 Task: Create new contact,   with mail id: 'Julia_Wilson@autoliv.com', first name: 'Julia', Last name: 'Wilson', Job Title: Application Developer, Phone number (718) 987-6543. Change life cycle stage to  'Lead' and lead status to 'New'. Add new company to the associated contact: www.apllogistics.com
 . Logged in from softage.5@softage.net
Action: Mouse moved to (77, 59)
Screenshot: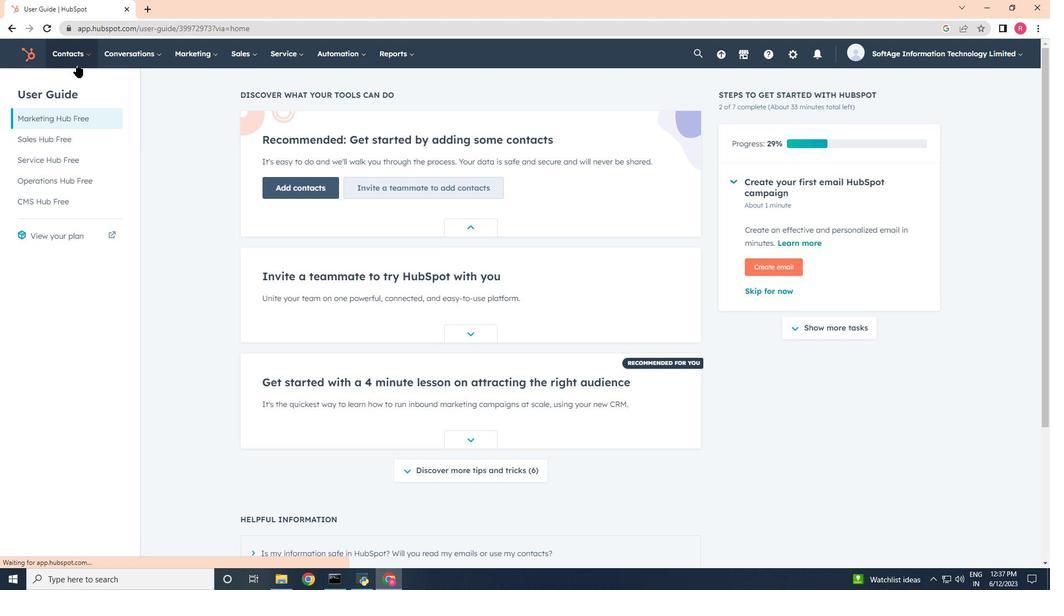 
Action: Mouse pressed left at (77, 59)
Screenshot: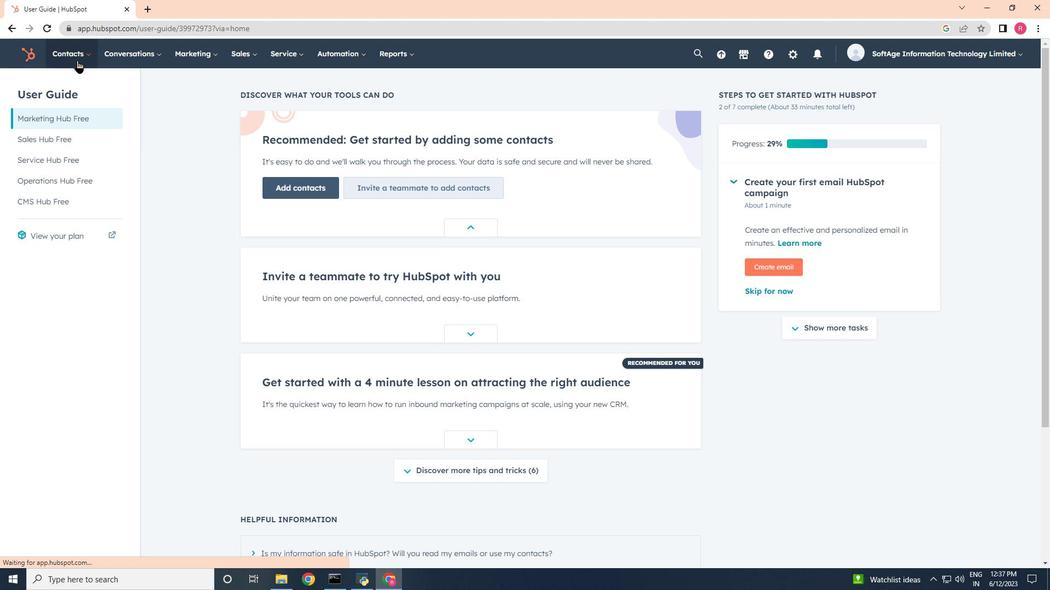 
Action: Mouse moved to (85, 80)
Screenshot: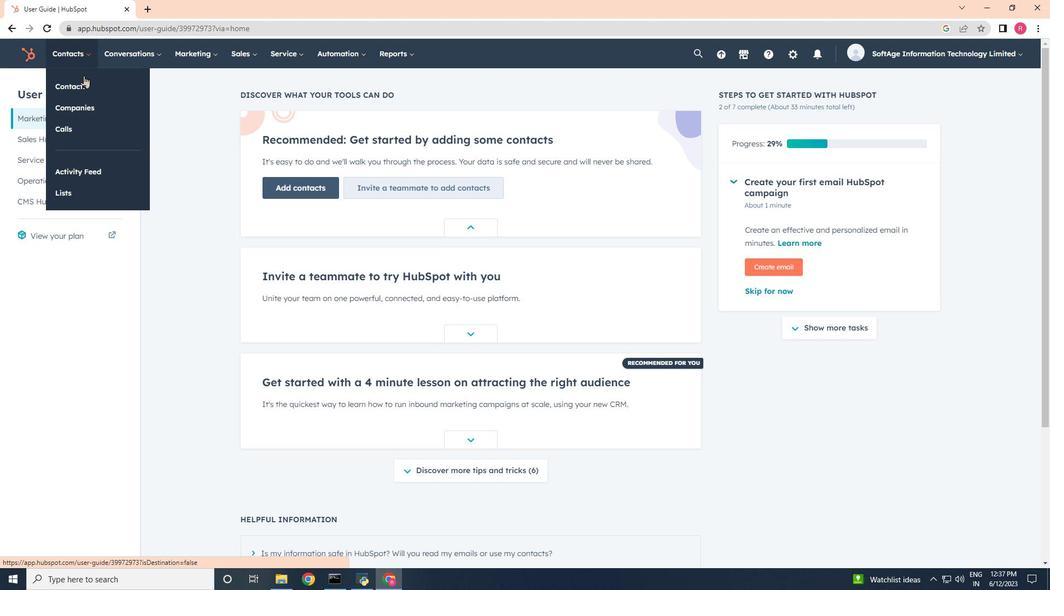
Action: Mouse pressed left at (85, 80)
Screenshot: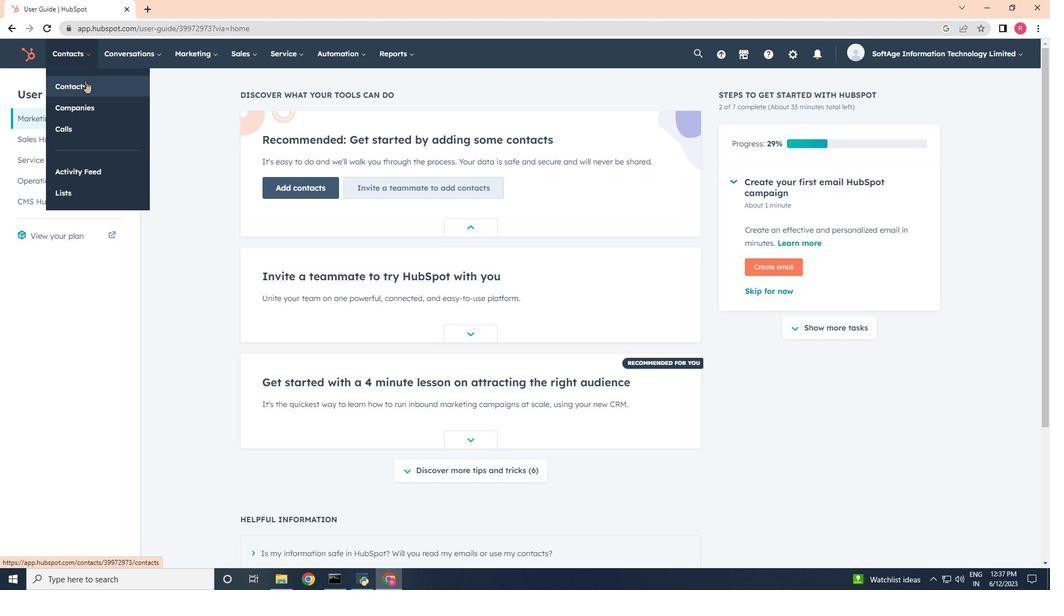 
Action: Mouse moved to (997, 88)
Screenshot: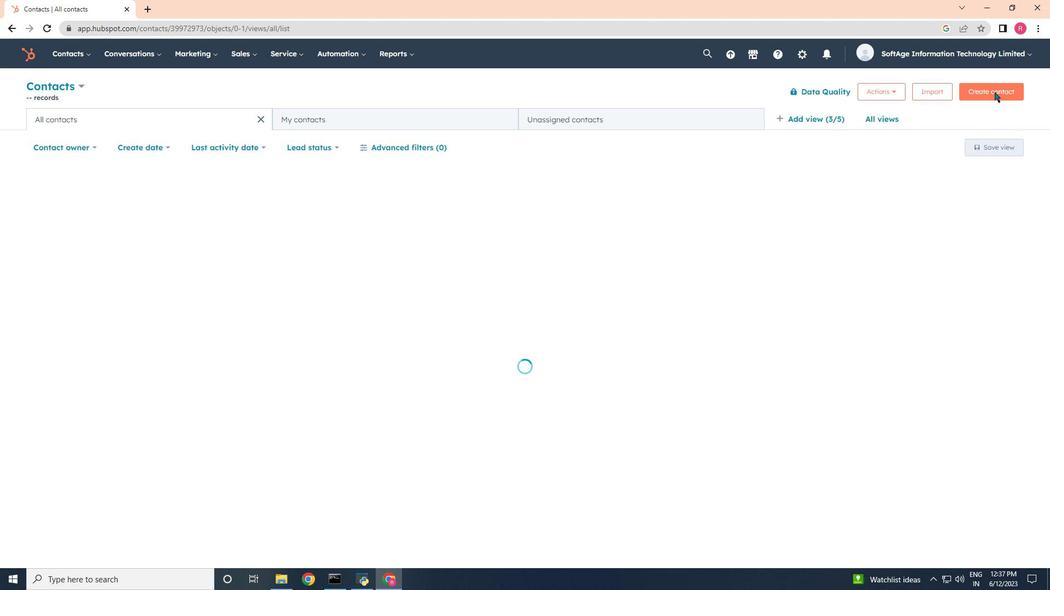 
Action: Mouse pressed left at (997, 88)
Screenshot: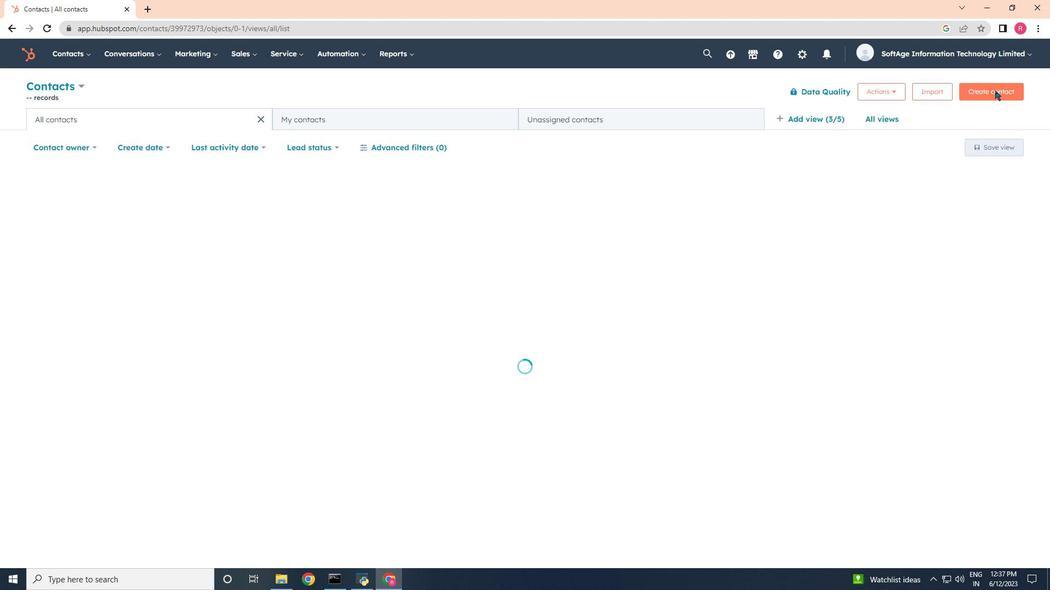 
Action: Mouse moved to (793, 147)
Screenshot: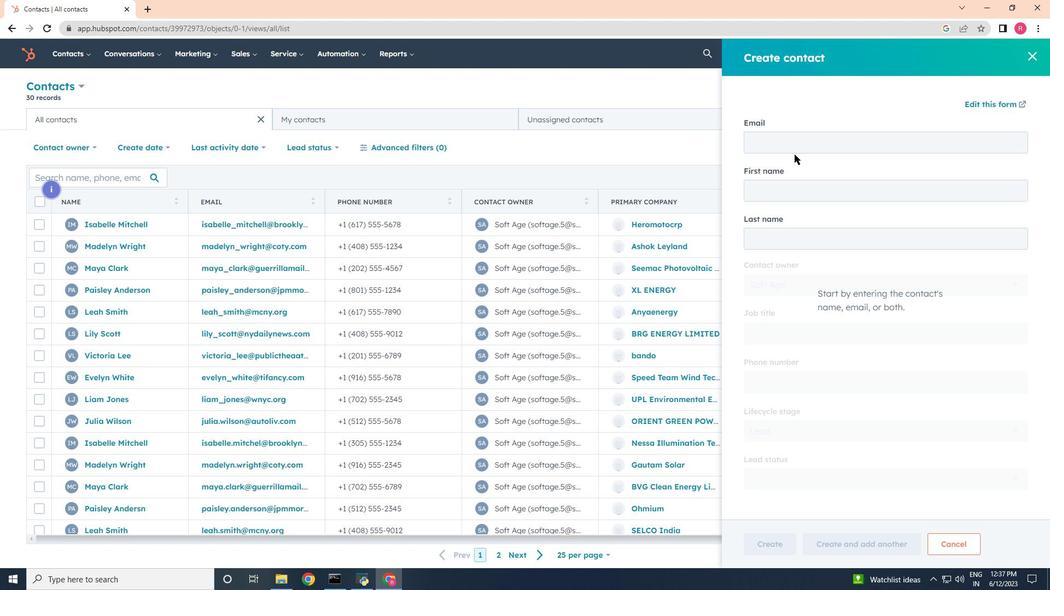 
Action: Mouse pressed left at (793, 147)
Screenshot: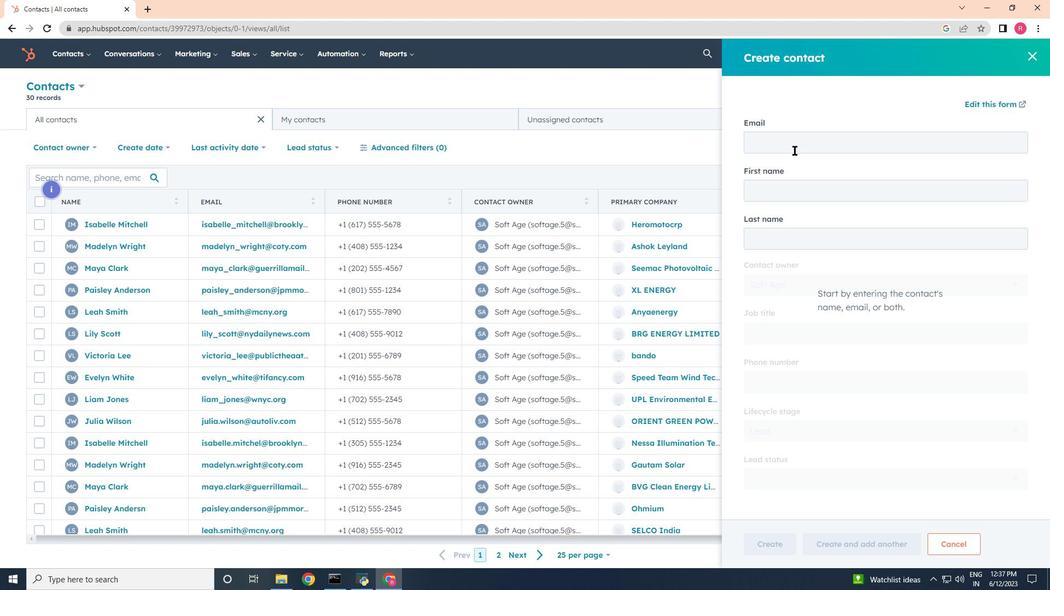 
Action: Key pressed <Key.shift>Julia<Key.shift>_<Key.shift><Key.shift><Key.shift><Key.shift><Key.shift><Key.shift>Wilao<Key.backspace><Key.backspace>son<Key.shift>@autoliv,com
Screenshot: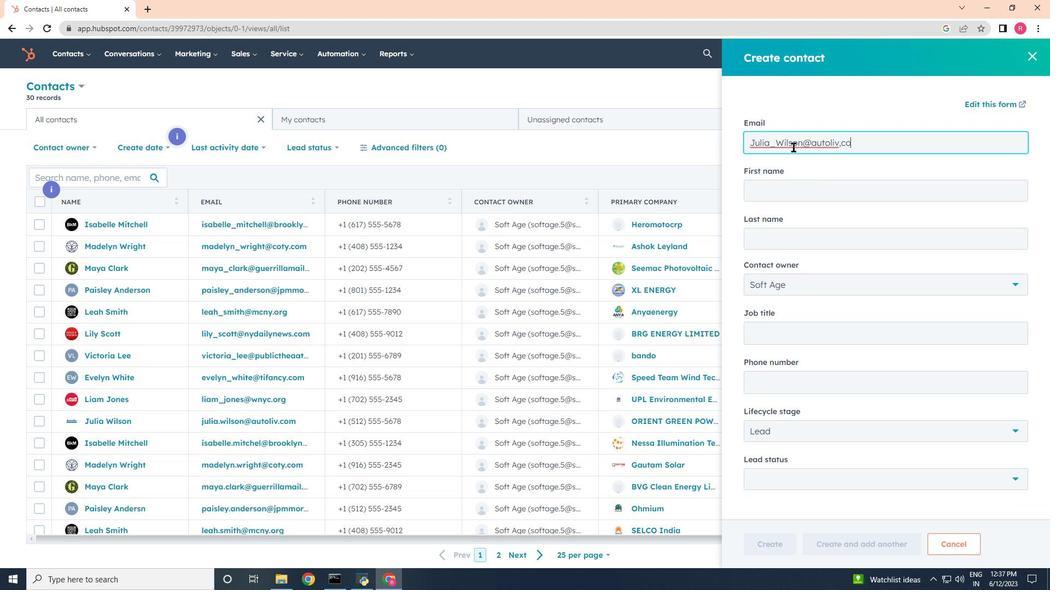 
Action: Mouse moved to (788, 202)
Screenshot: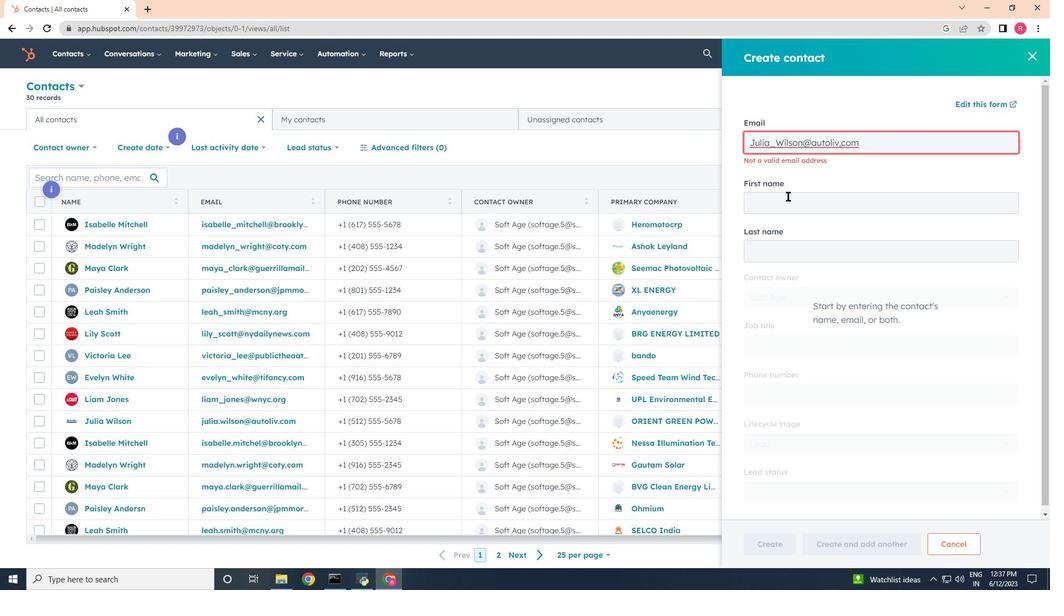 
Action: Mouse pressed left at (788, 202)
Screenshot: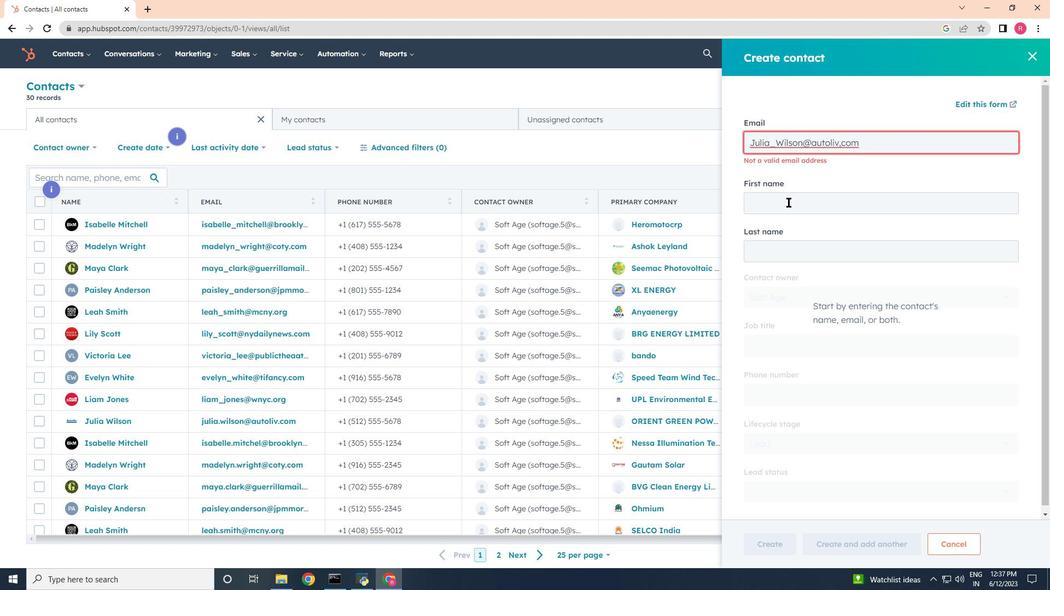
Action: Mouse moved to (883, 144)
Screenshot: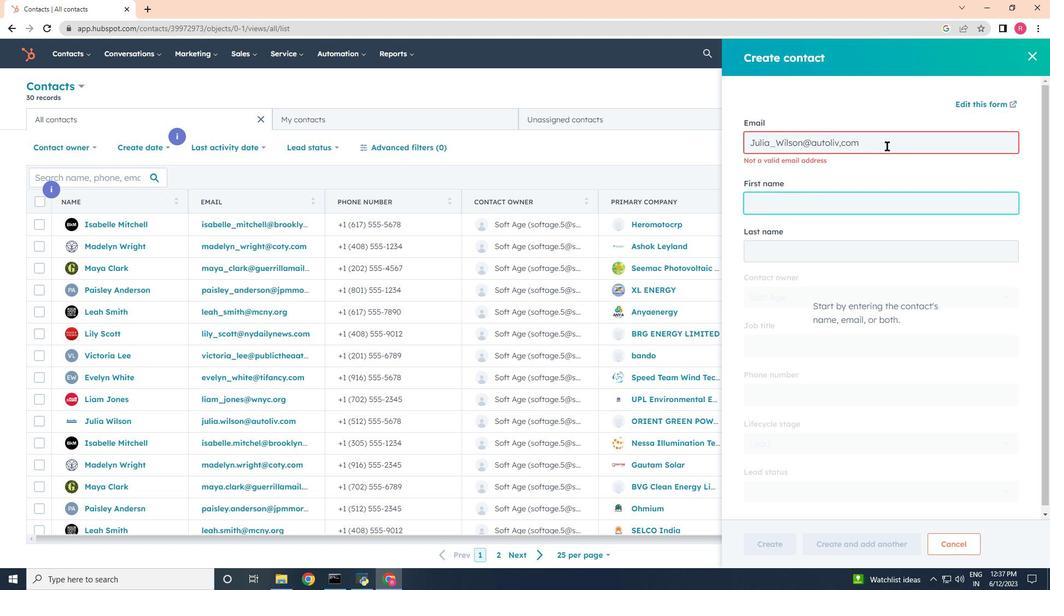 
Action: Mouse pressed left at (883, 144)
Screenshot: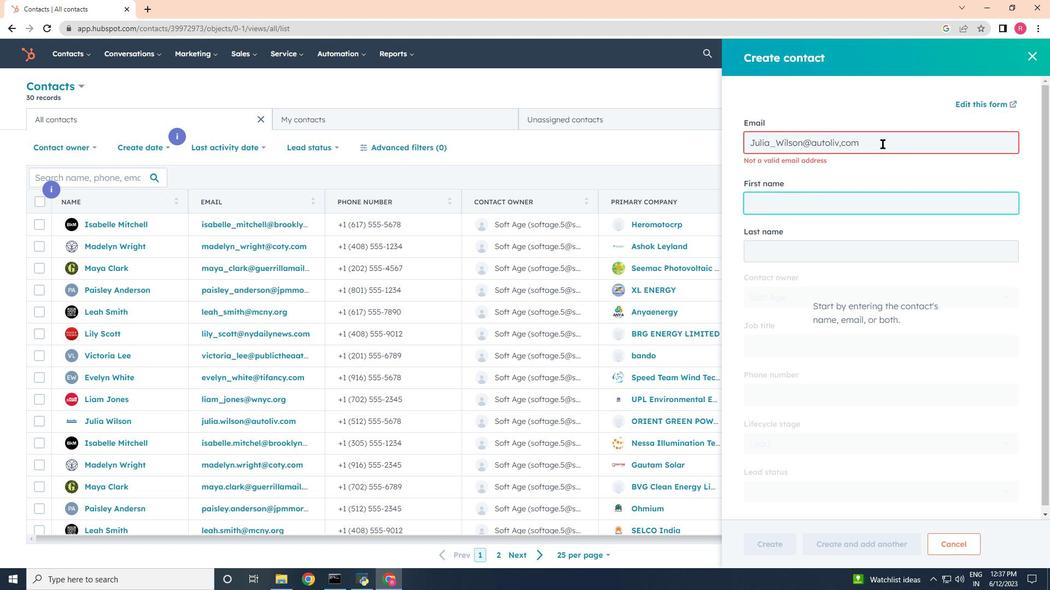 
Action: Mouse moved to (846, 147)
Screenshot: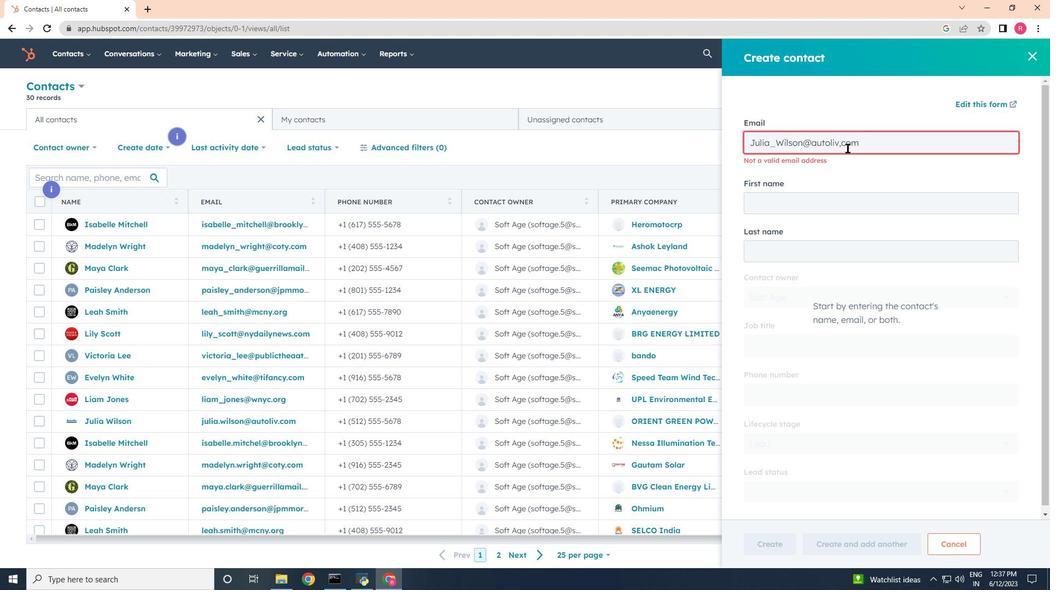 
Action: Mouse pressed left at (846, 147)
Screenshot: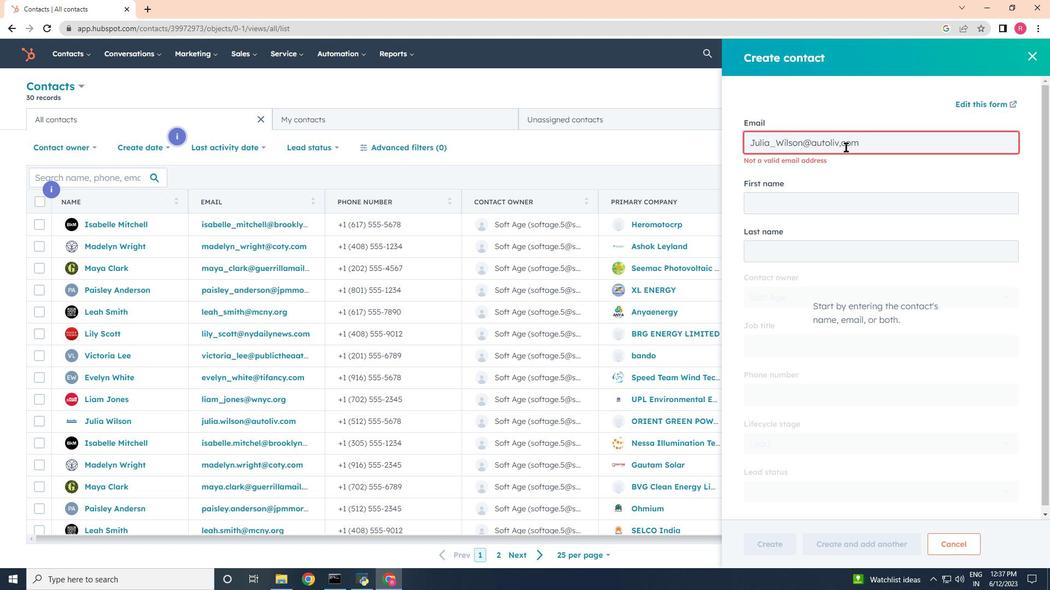
Action: Mouse moved to (844, 144)
Screenshot: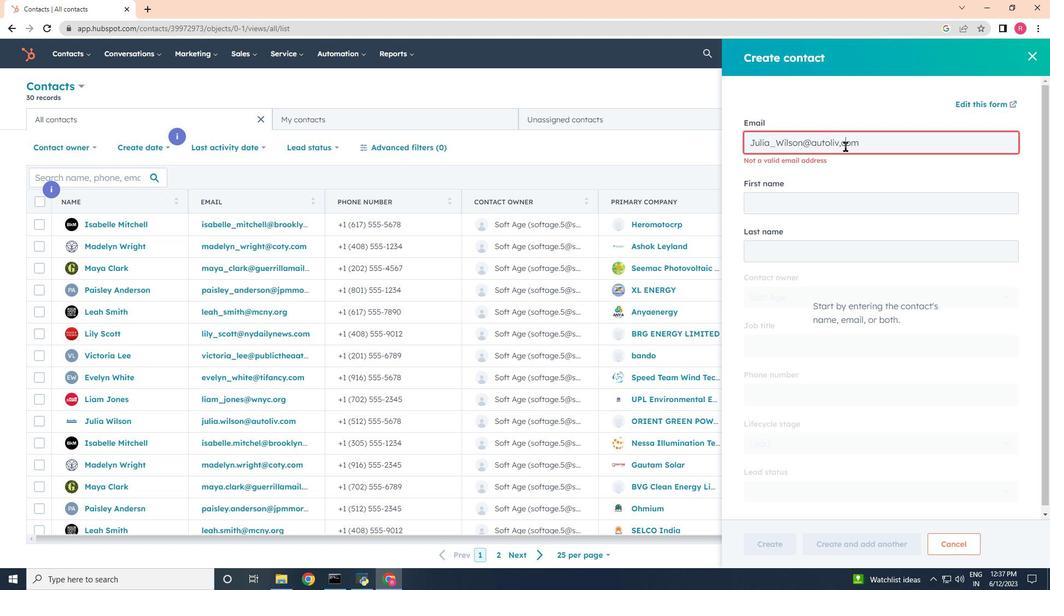 
Action: Mouse pressed left at (844, 144)
Screenshot: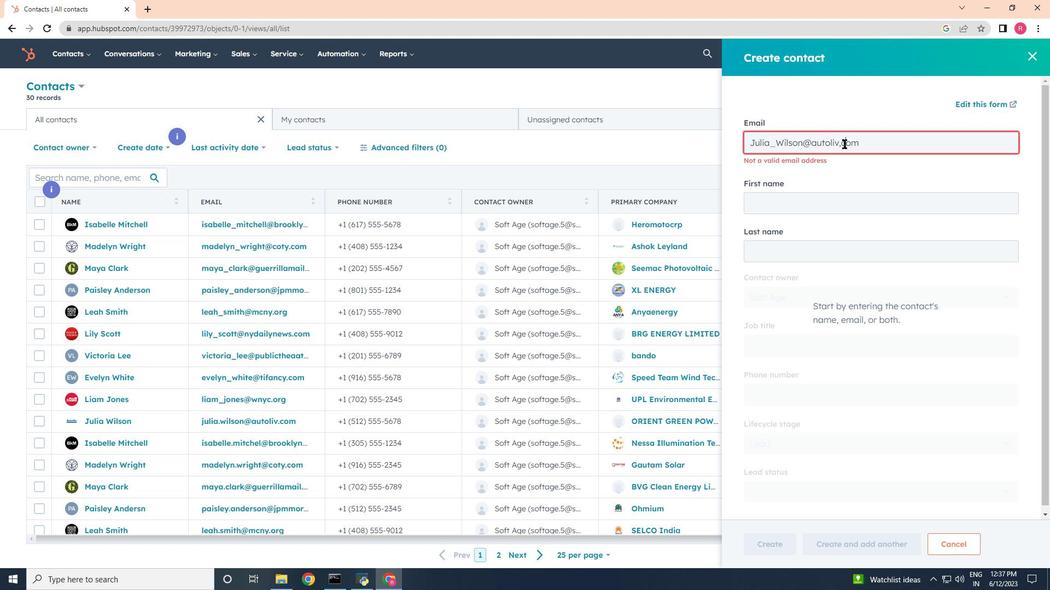 
Action: Mouse moved to (844, 144)
Screenshot: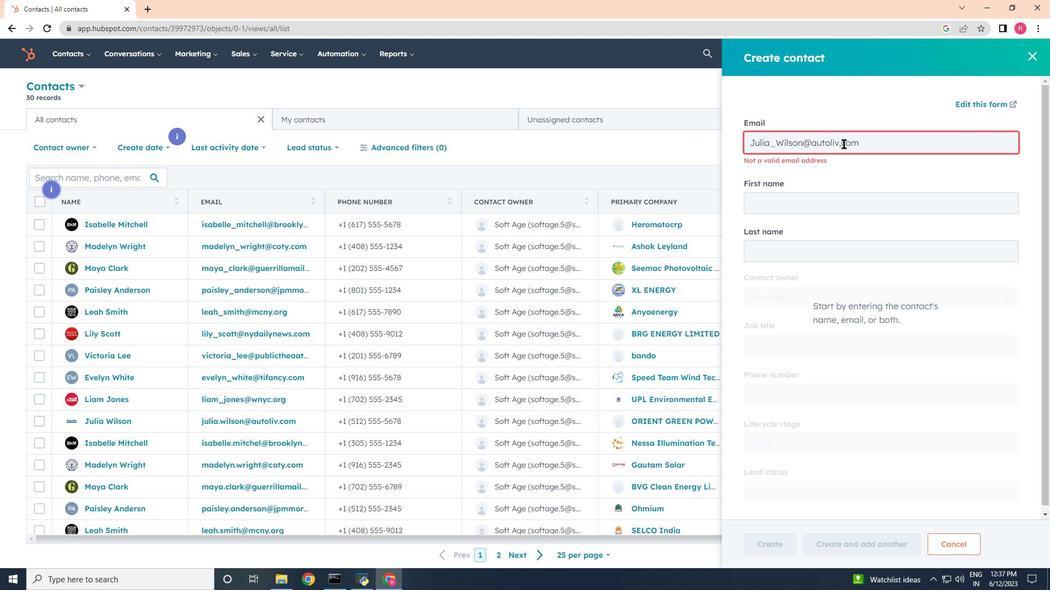 
Action: Mouse pressed left at (844, 144)
Screenshot: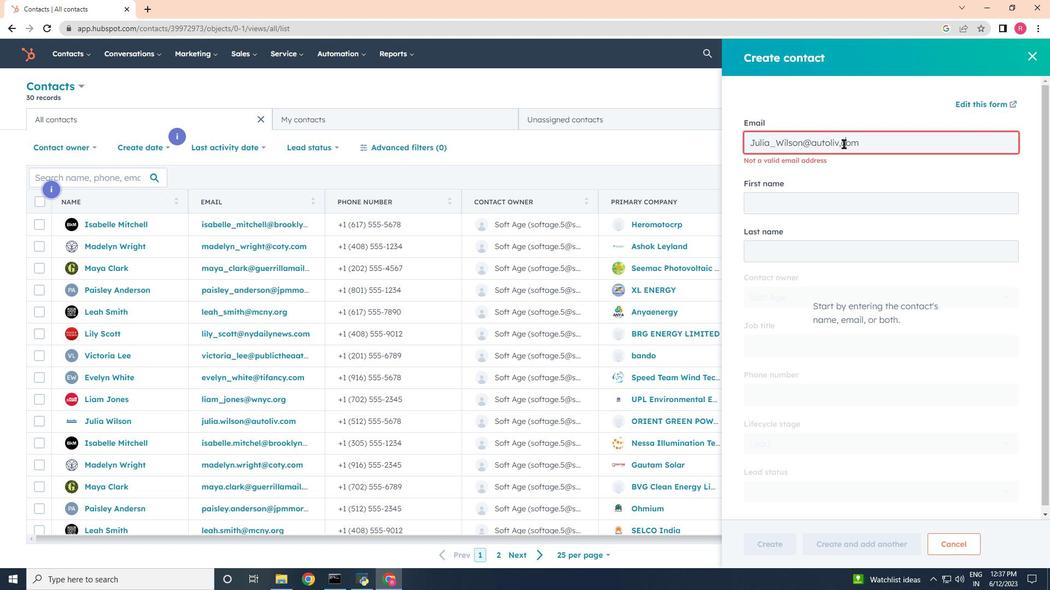 
Action: Mouse moved to (843, 144)
Screenshot: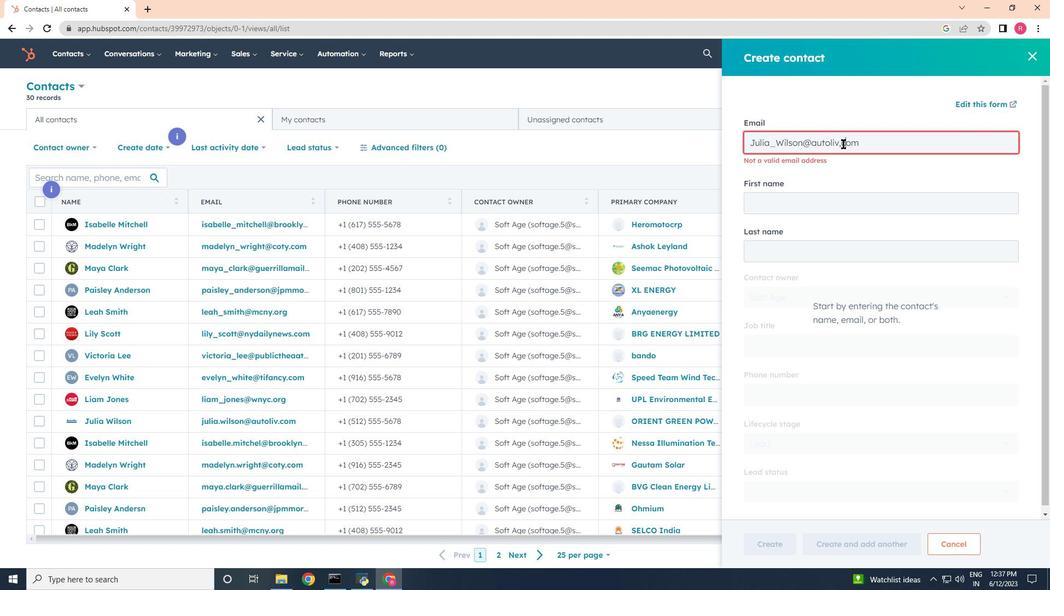 
Action: Mouse pressed left at (843, 144)
Screenshot: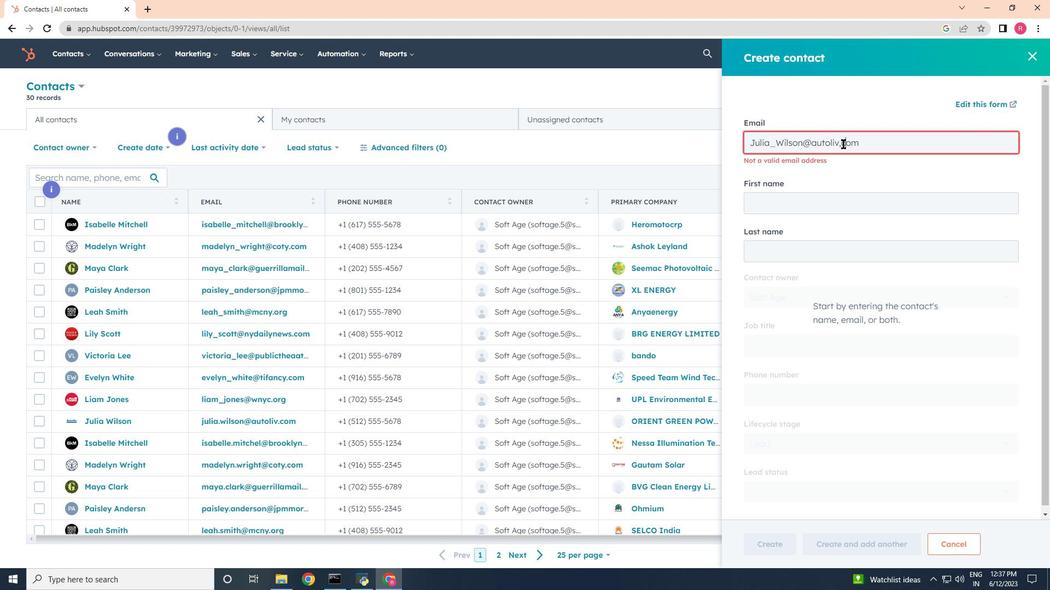 
Action: Mouse moved to (860, 153)
Screenshot: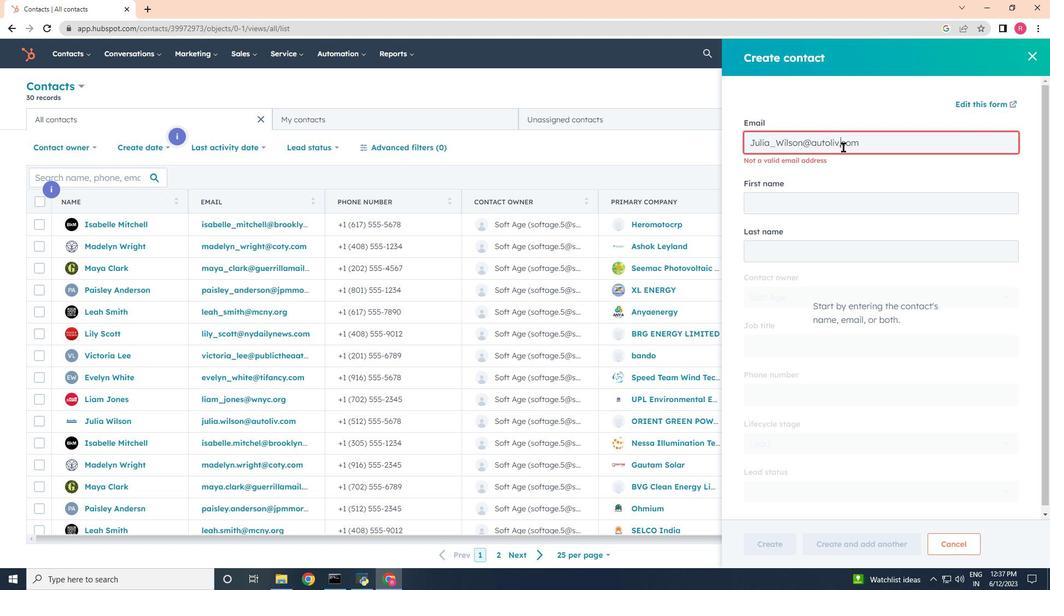 
Action: Key pressed <Key.backspace>.
Screenshot: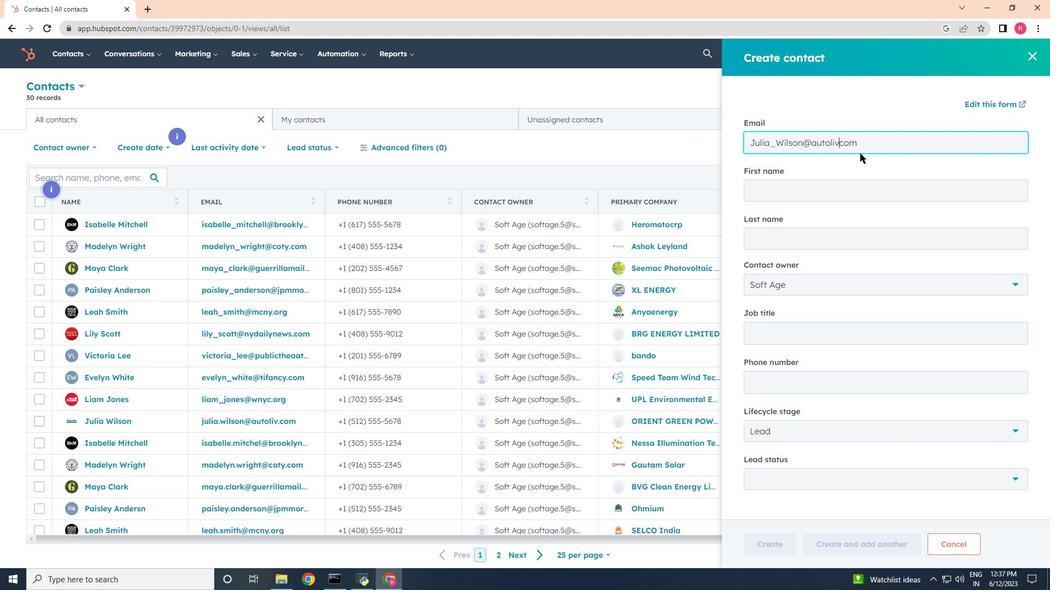 
Action: Mouse moved to (846, 202)
Screenshot: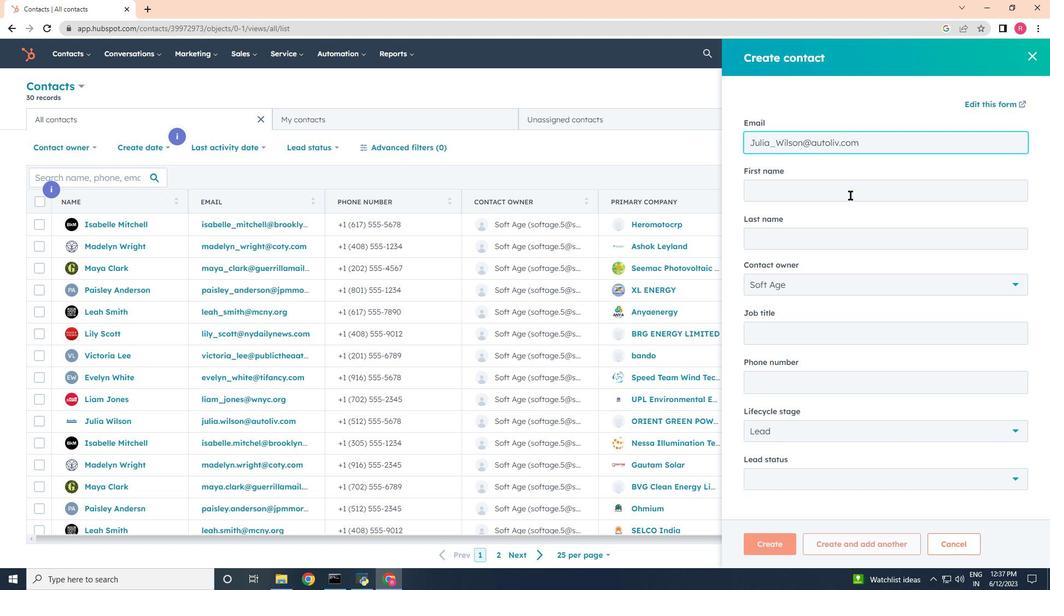 
Action: Mouse pressed left at (846, 202)
Screenshot: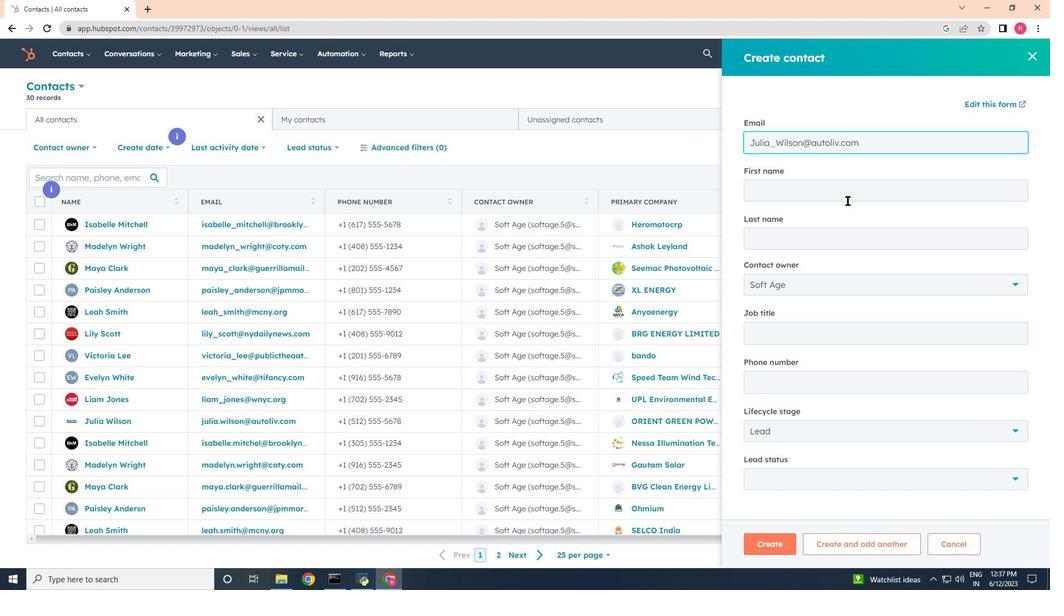 
Action: Mouse moved to (834, 192)
Screenshot: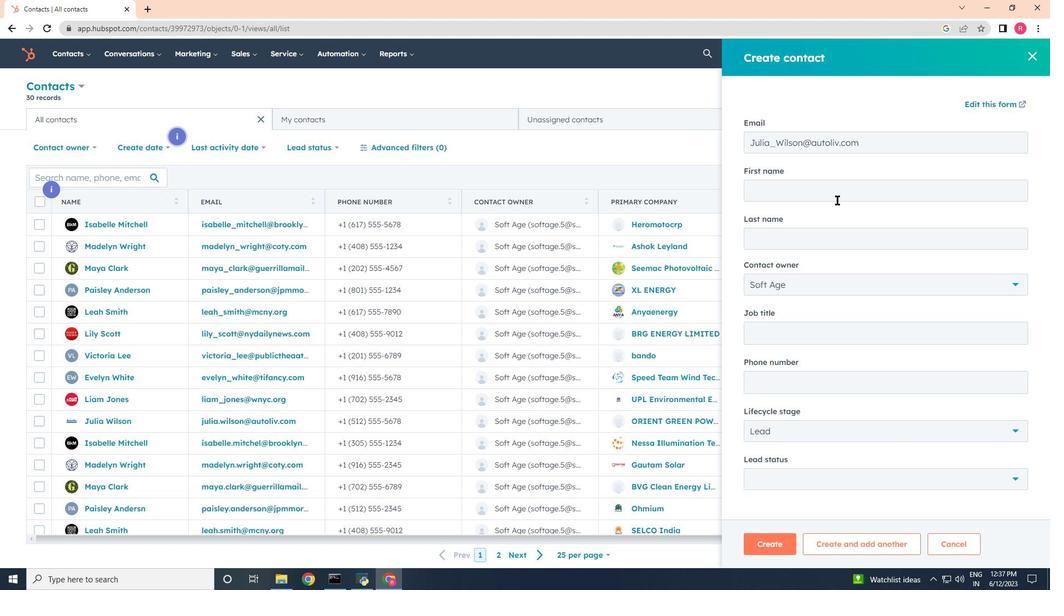 
Action: Mouse pressed left at (834, 192)
Screenshot: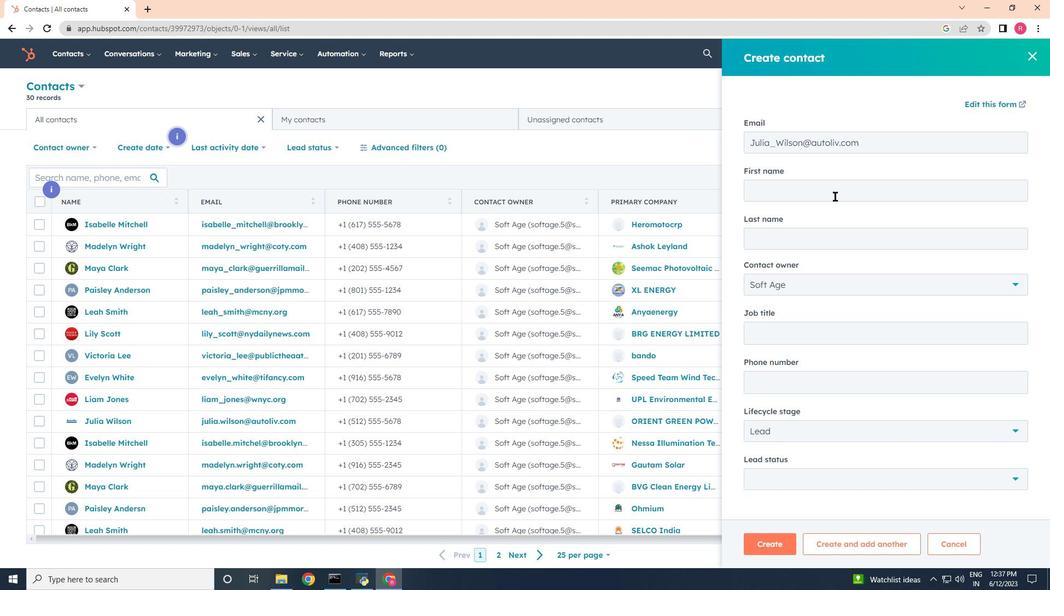 
Action: Key pressed <Key.shift>Julia<Key.tab><Key.shift><Key.shift><Key.shift><Key.shift><Key.shift><Key.shift>Wilson<Key.tab><Key.tab><Key.shift>Application<Key.space><Key.shift>Developer<Key.space><Key.tab><Key.tab>718
Screenshot: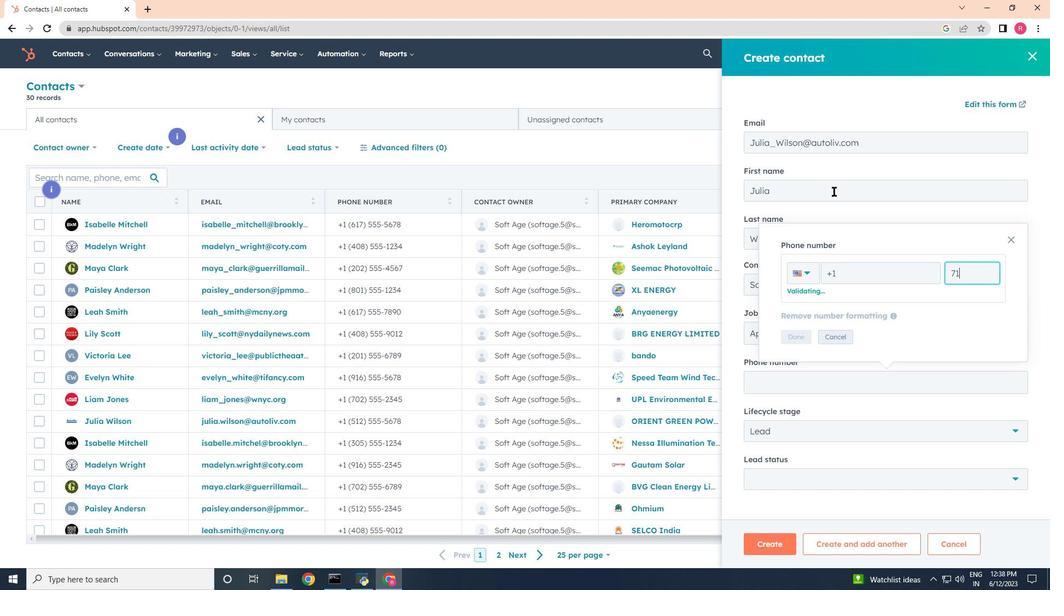 
Action: Mouse moved to (922, 260)
Screenshot: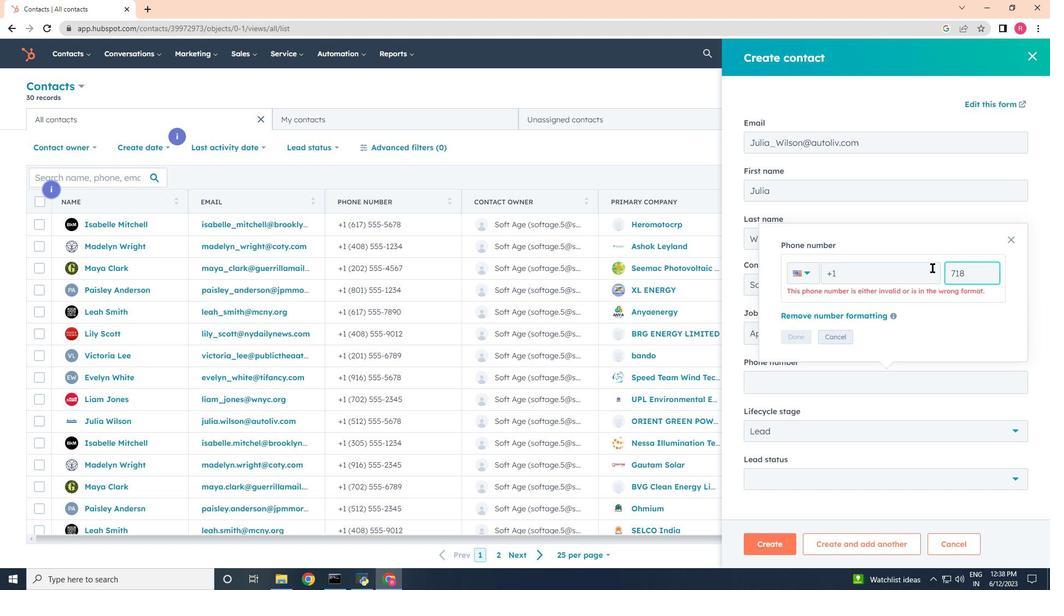 
Action: Key pressed <Key.backspace><Key.backspace><Key.backspace>
Screenshot: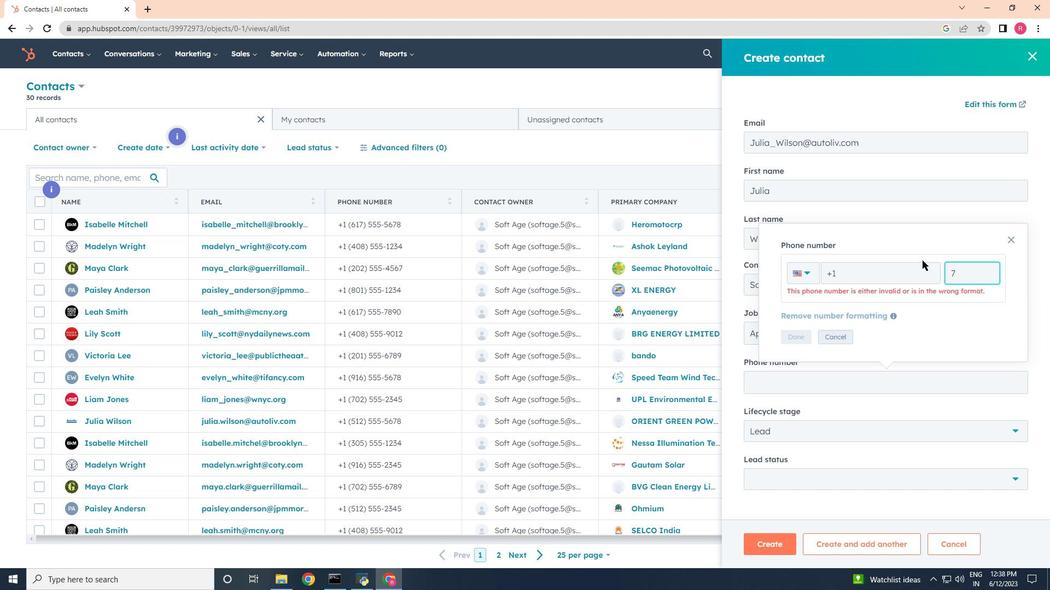
Action: Mouse moved to (918, 276)
Screenshot: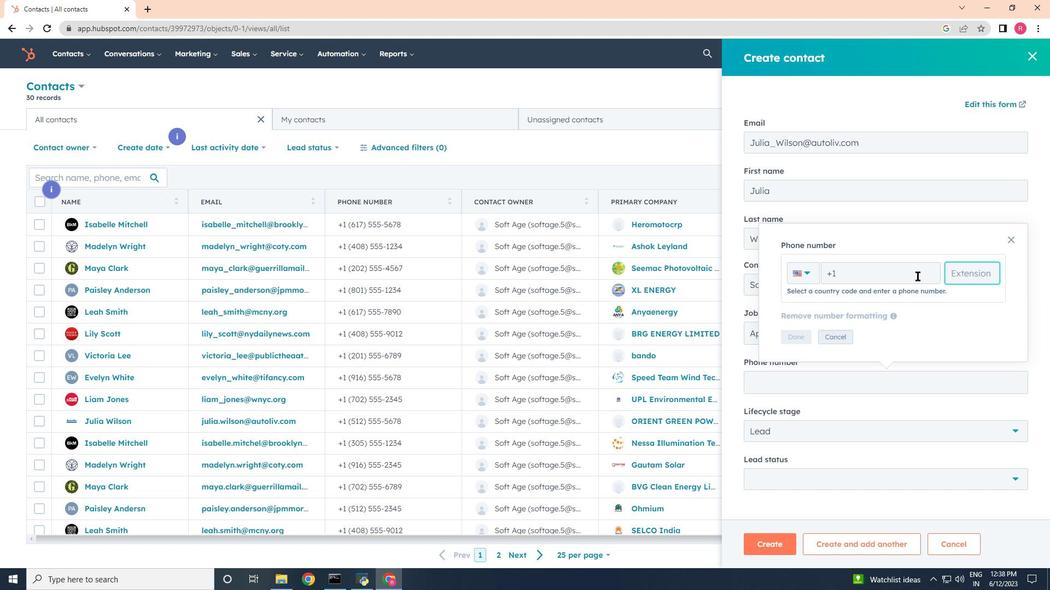 
Action: Mouse pressed left at (918, 276)
Screenshot: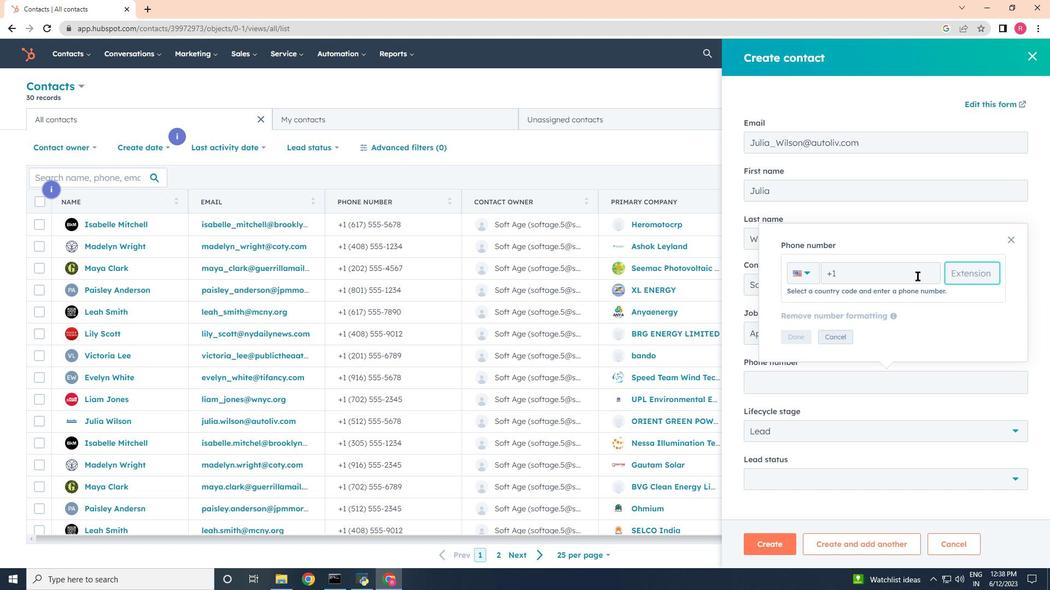 
Action: Key pressed 7189876543
Screenshot: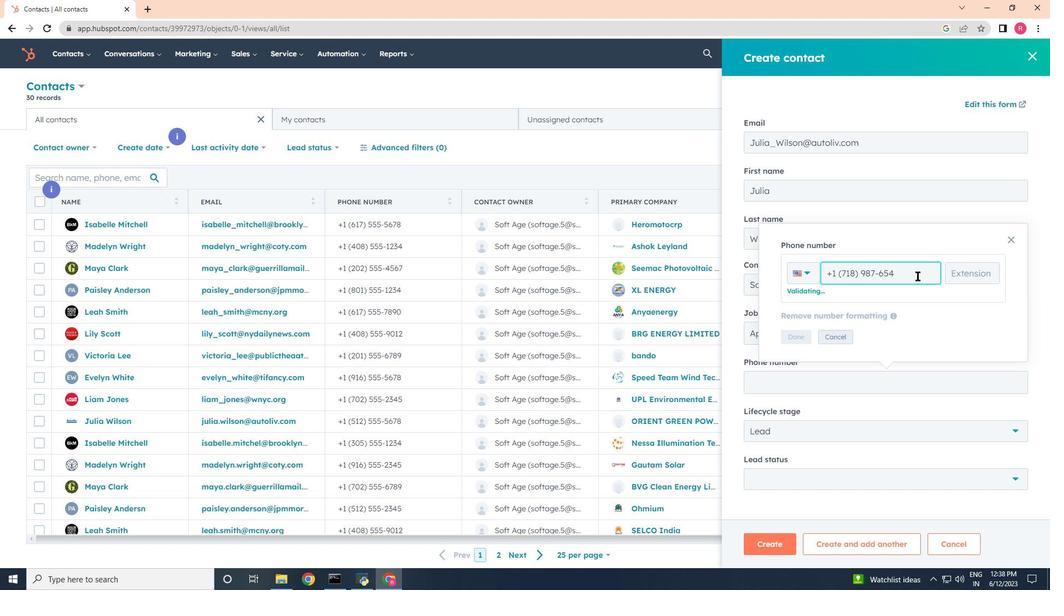 
Action: Mouse moved to (794, 336)
Screenshot: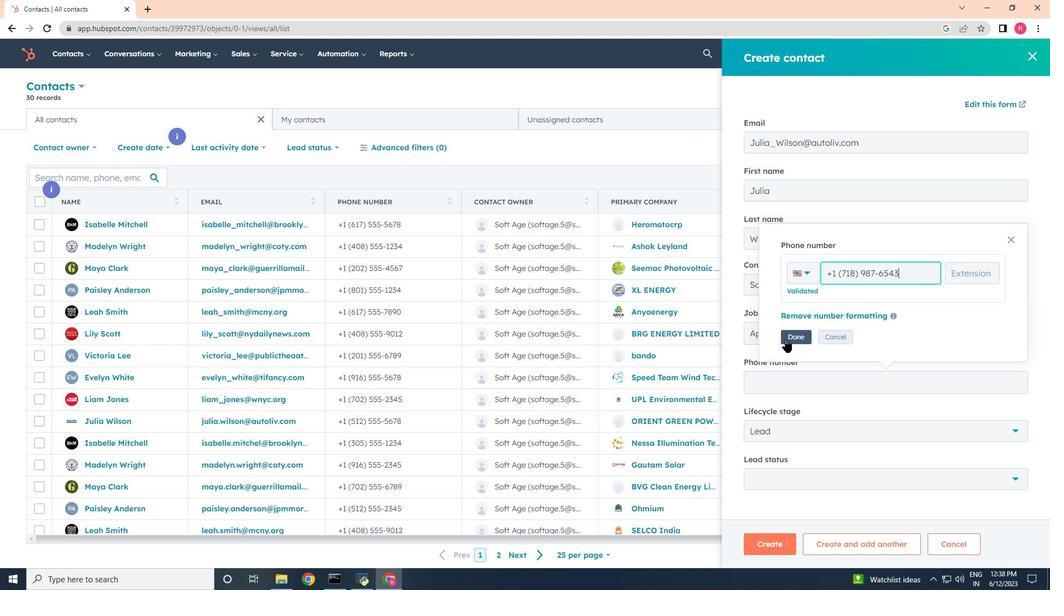 
Action: Mouse pressed left at (794, 336)
Screenshot: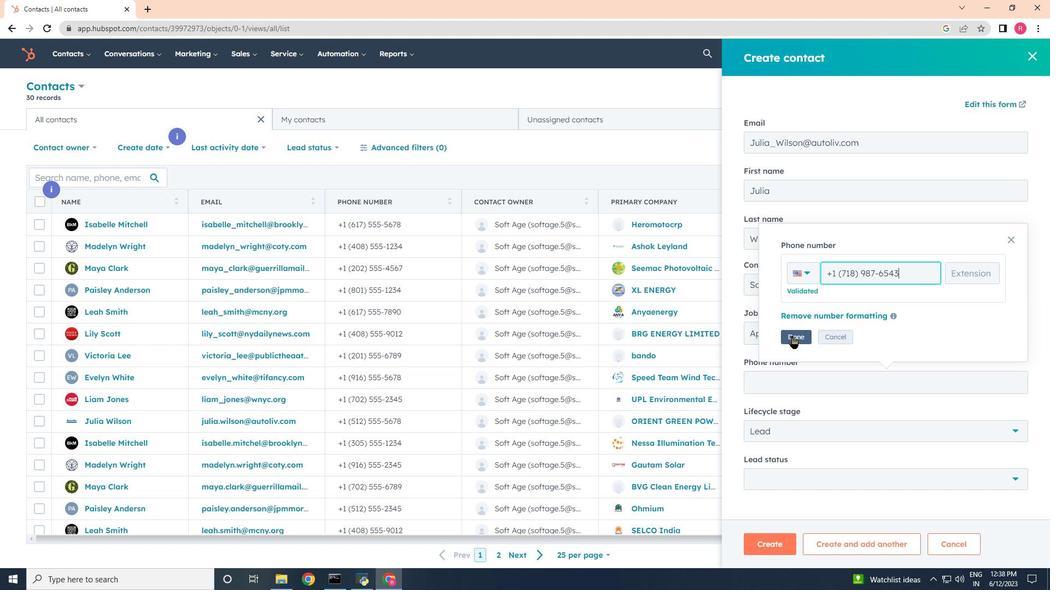
Action: Mouse moved to (794, 444)
Screenshot: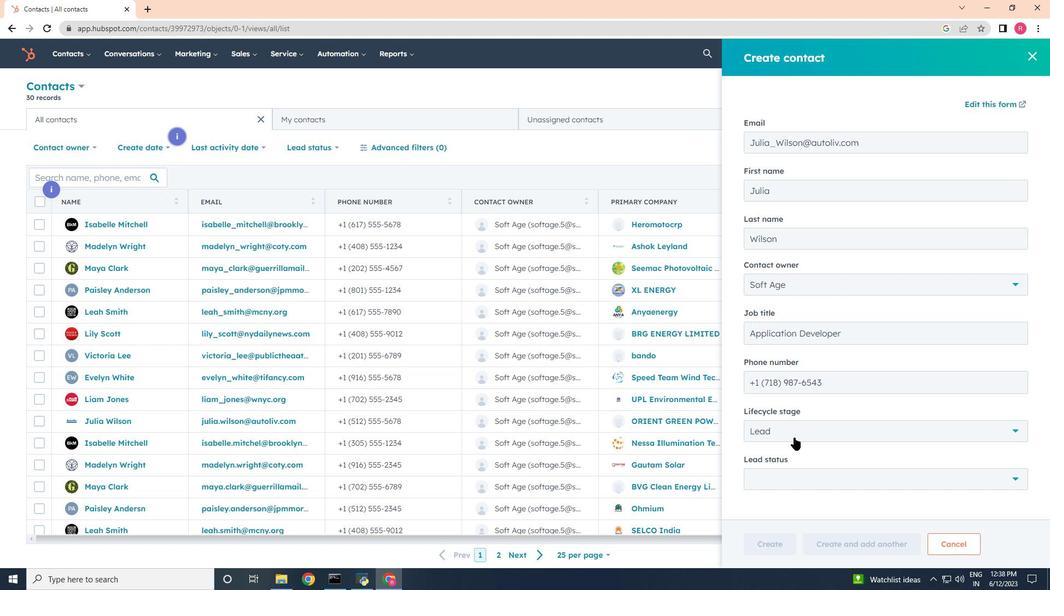 
Action: Mouse scrolled (794, 443) with delta (0, 0)
Screenshot: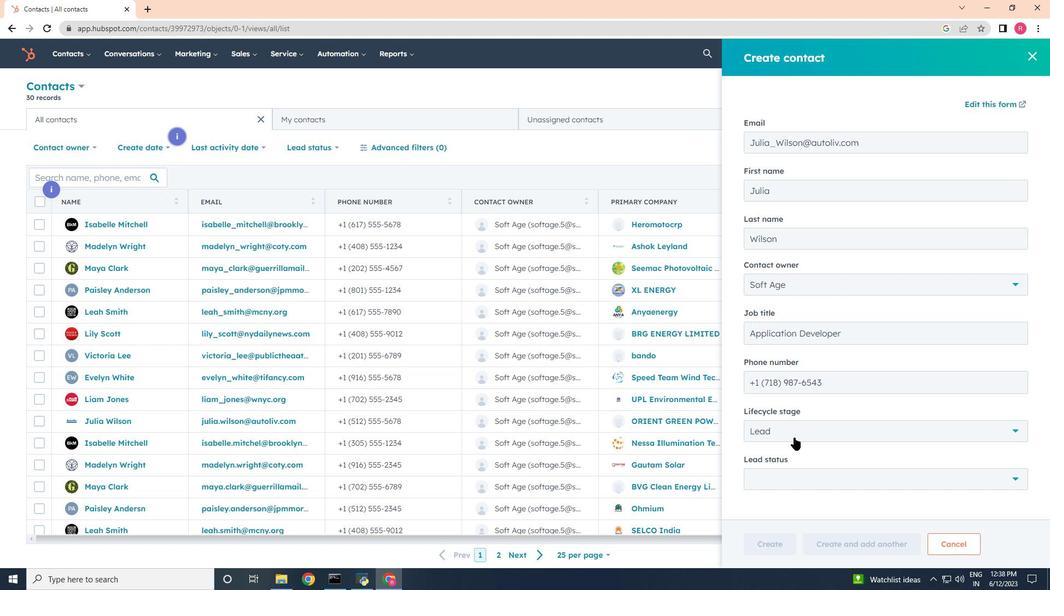 
Action: Mouse moved to (789, 431)
Screenshot: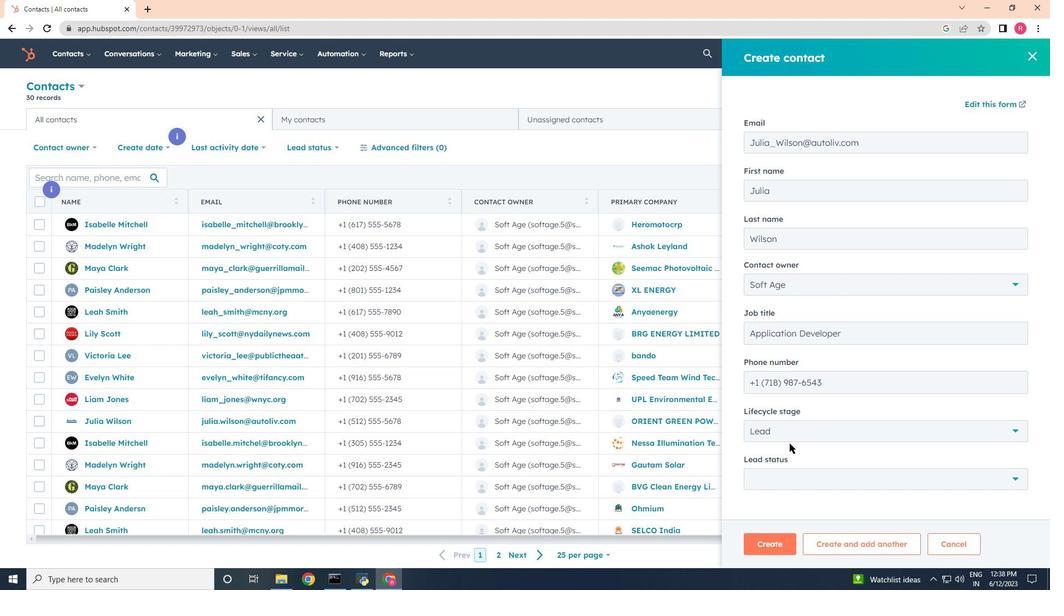
Action: Mouse pressed left at (789, 431)
Screenshot: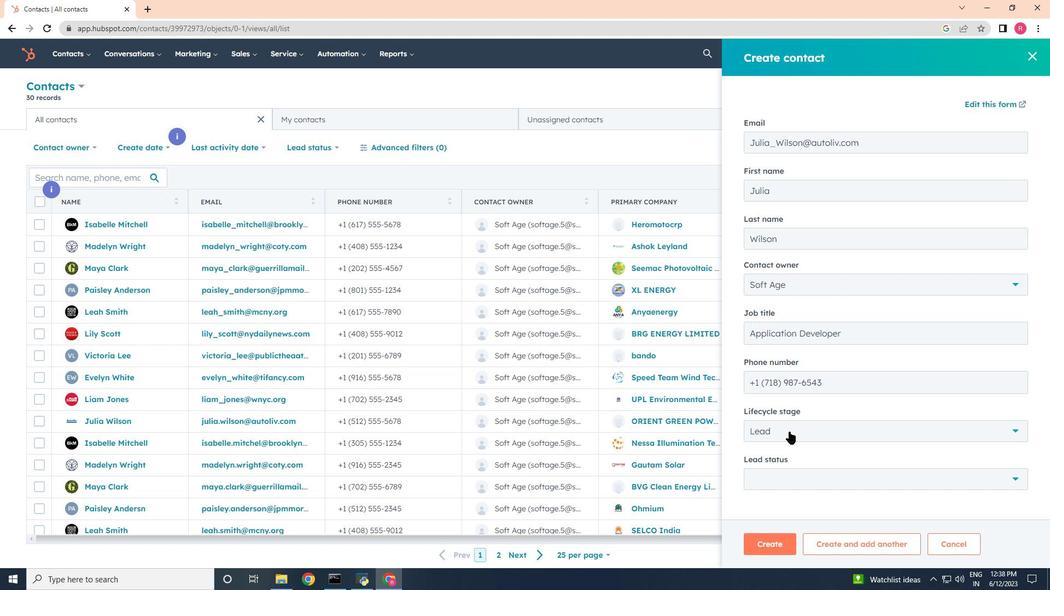
Action: Mouse moved to (774, 332)
Screenshot: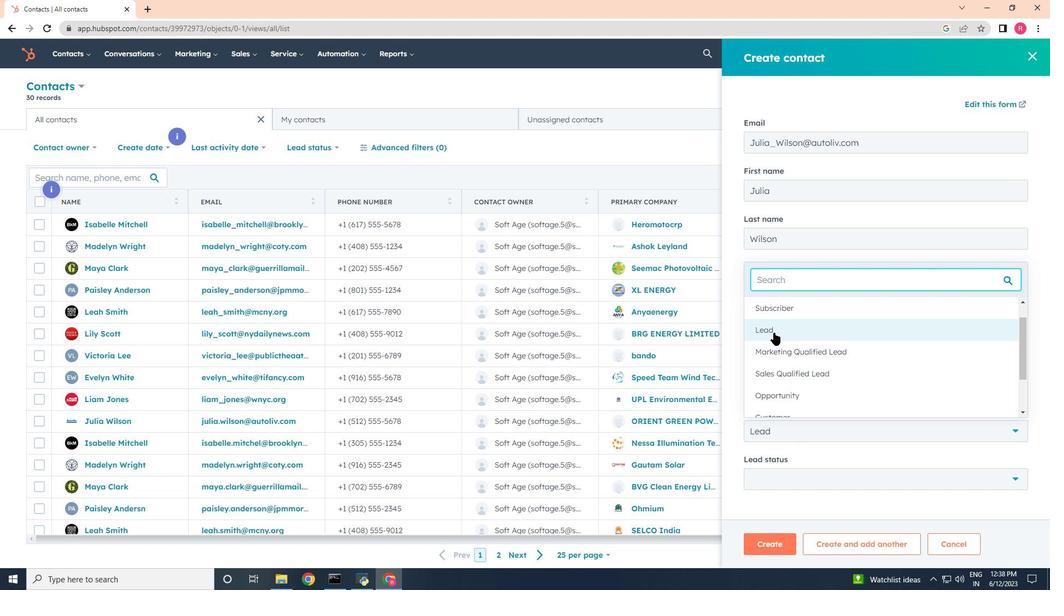 
Action: Mouse pressed left at (774, 332)
Screenshot: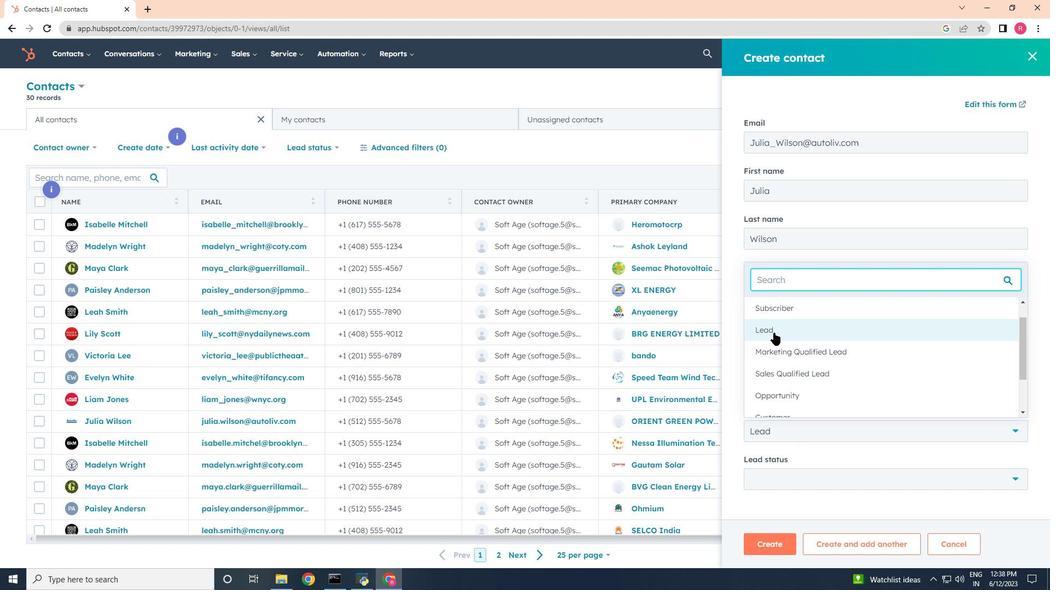 
Action: Mouse moved to (788, 478)
Screenshot: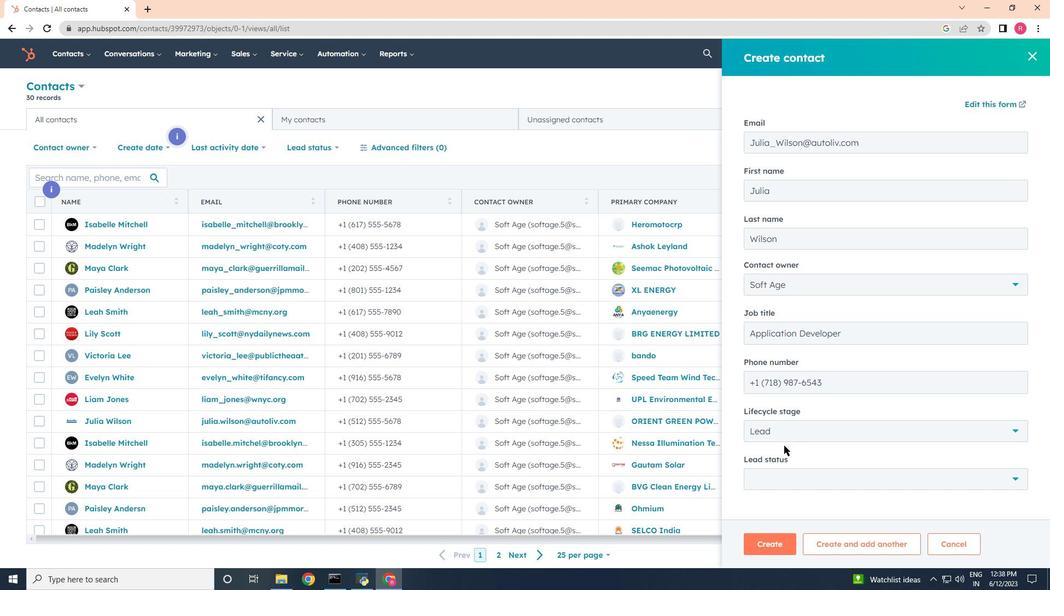 
Action: Mouse pressed left at (788, 478)
Screenshot: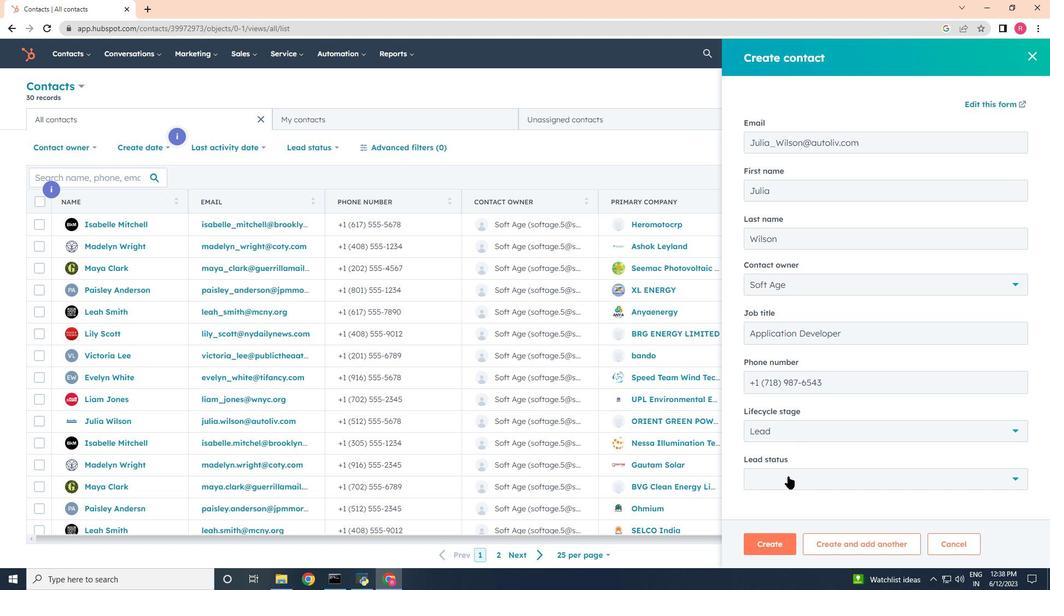 
Action: Mouse moved to (778, 382)
Screenshot: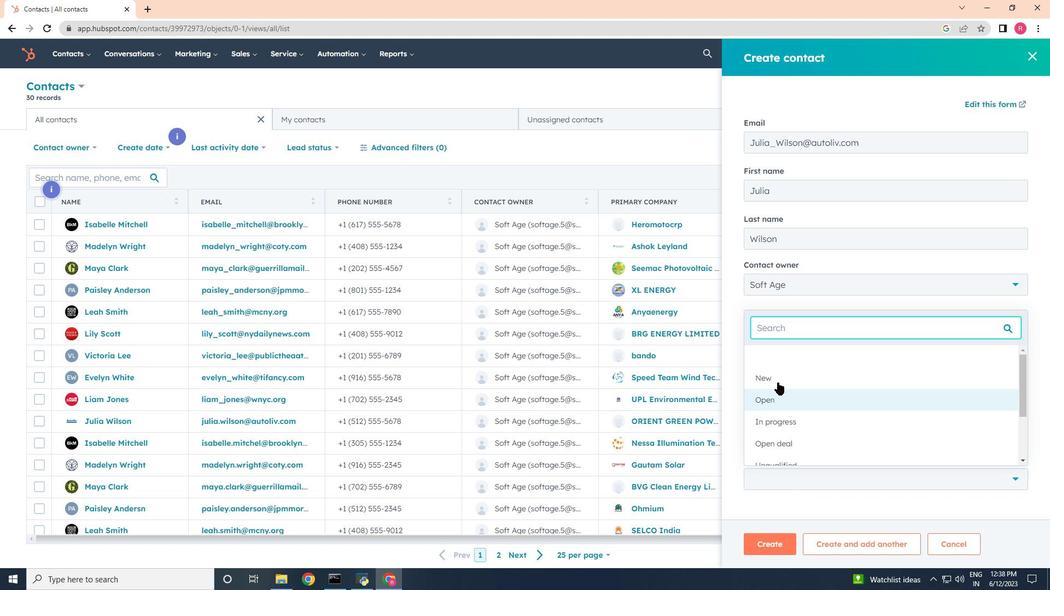 
Action: Mouse pressed left at (778, 382)
Screenshot: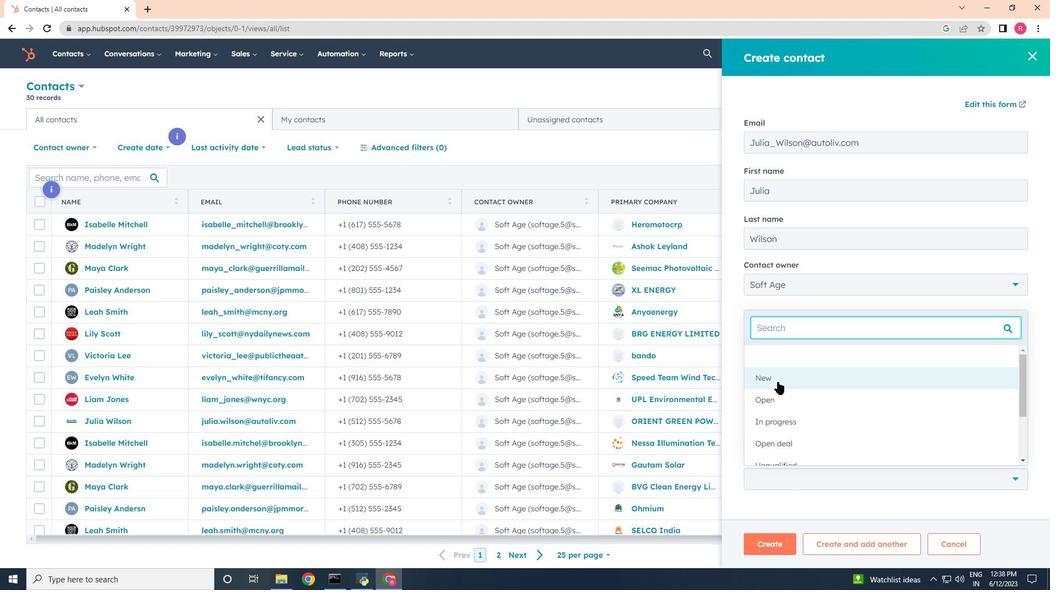 
Action: Mouse moved to (779, 540)
Screenshot: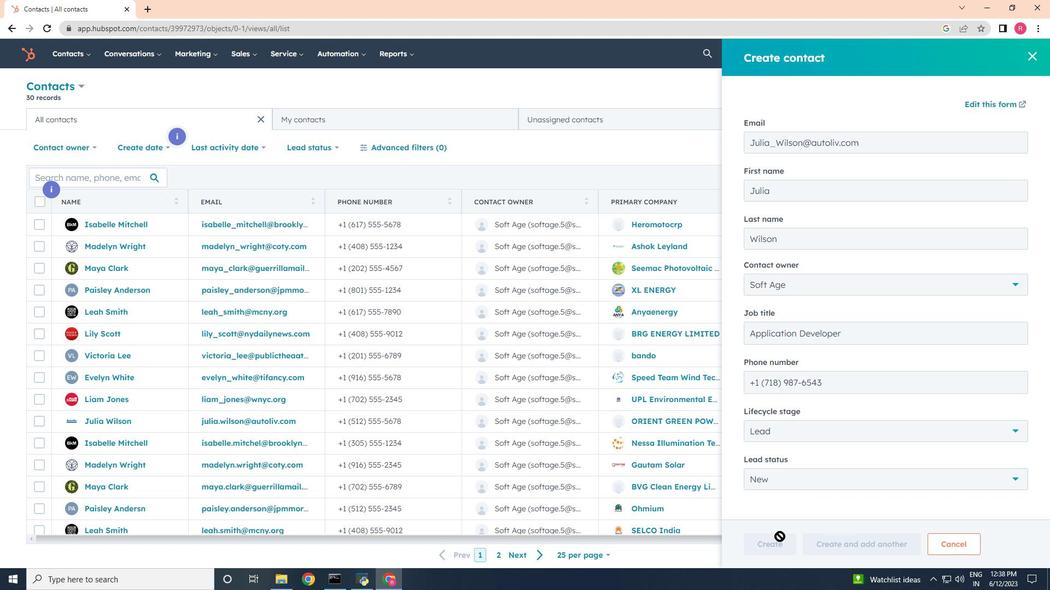 
Action: Mouse pressed left at (779, 540)
Screenshot: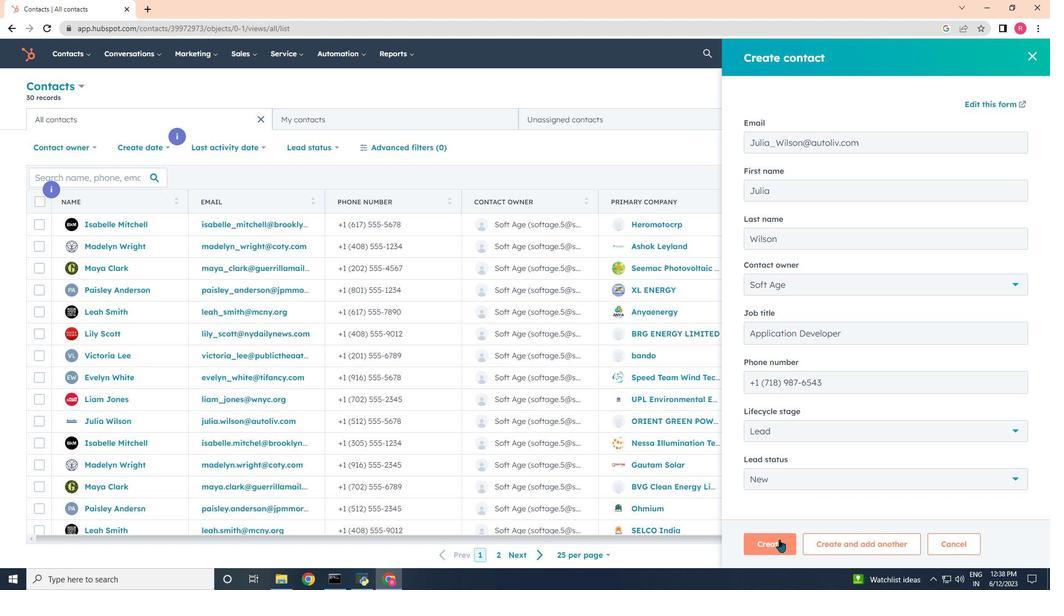 
Action: Mouse moved to (739, 355)
Screenshot: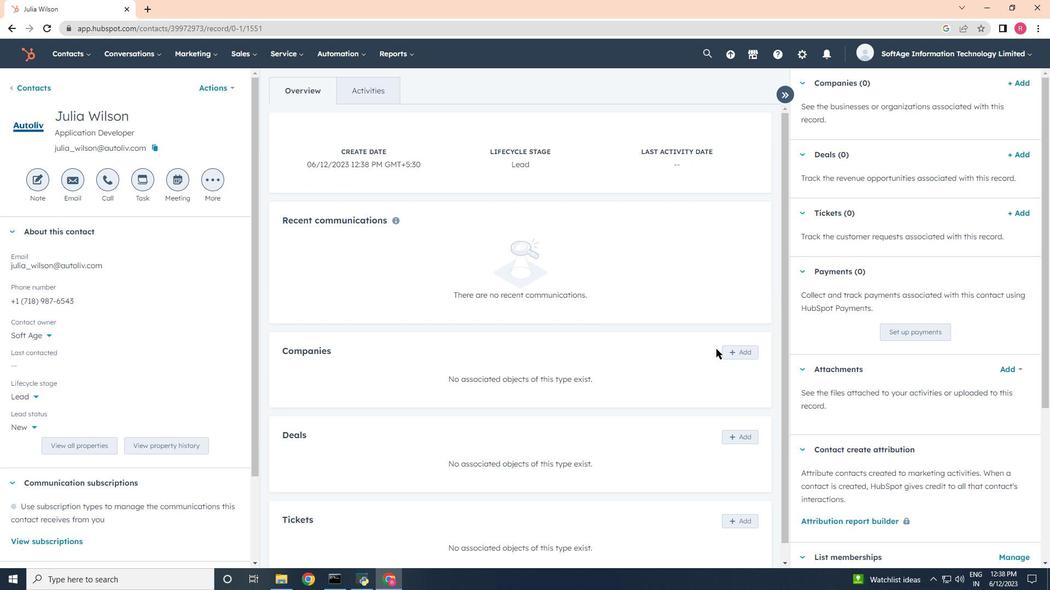 
Action: Mouse pressed left at (739, 355)
Screenshot: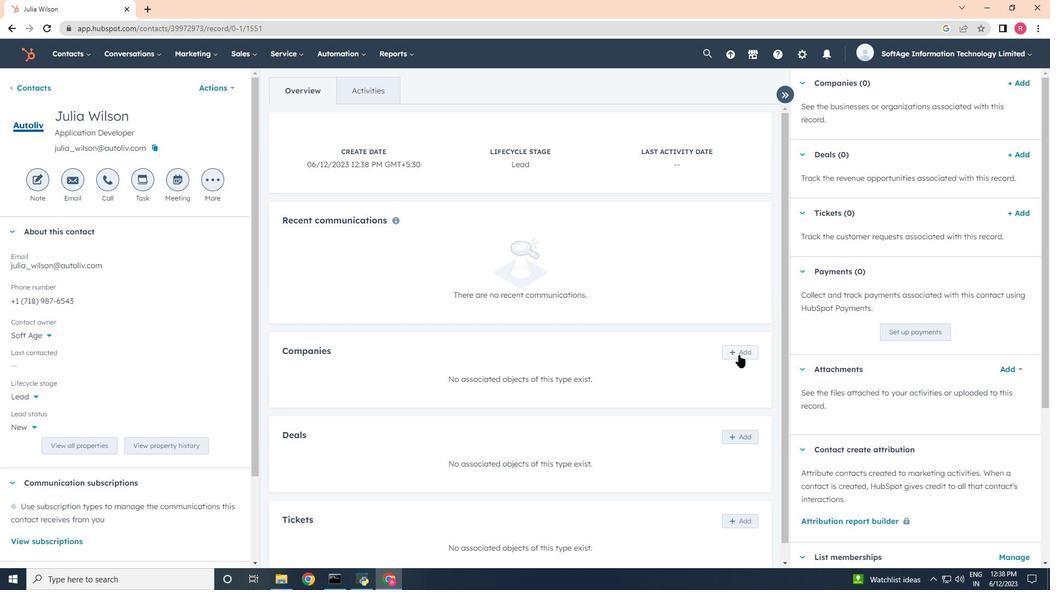 
Action: Mouse moved to (805, 115)
Screenshot: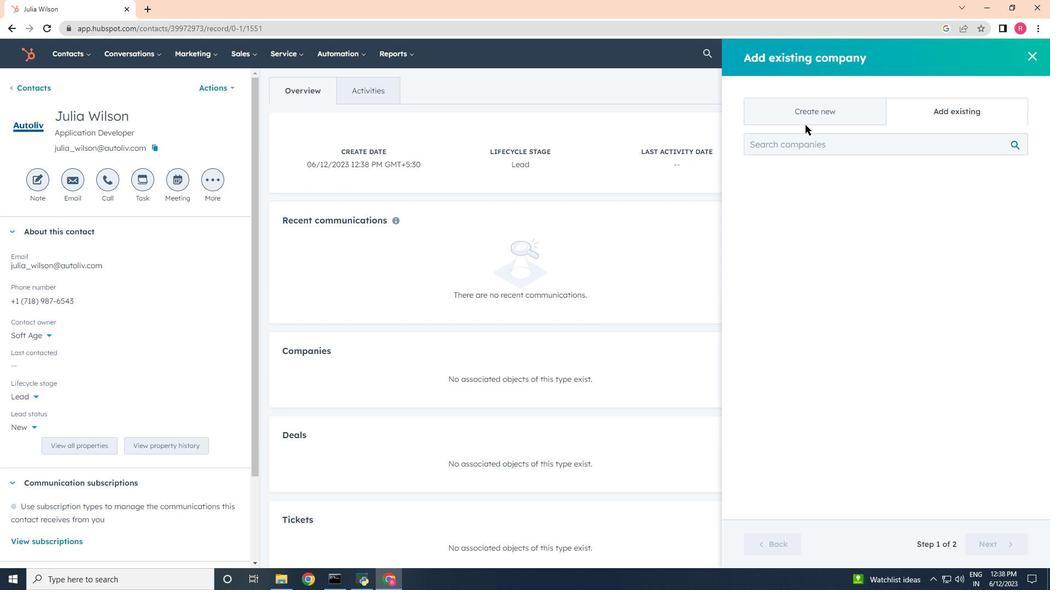 
Action: Mouse pressed left at (805, 115)
Screenshot: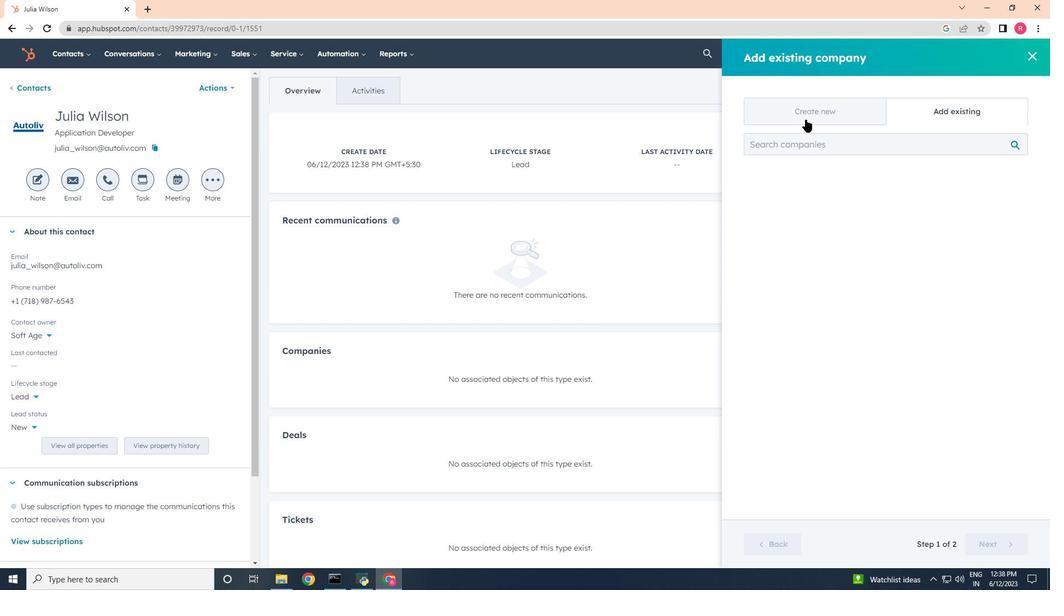 
Action: Mouse moved to (790, 169)
Screenshot: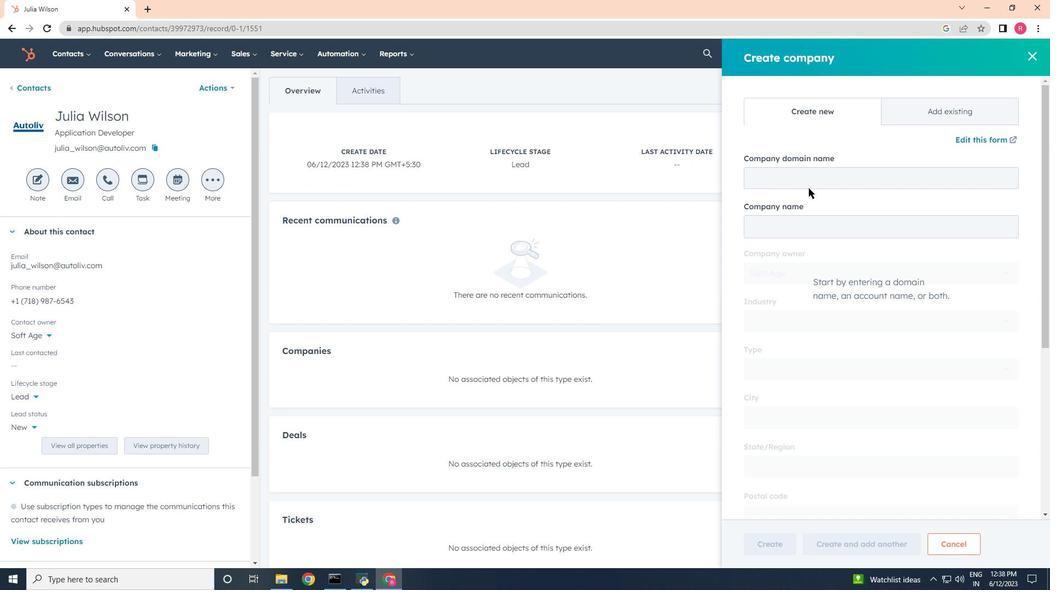 
Action: Mouse pressed left at (790, 169)
Screenshot: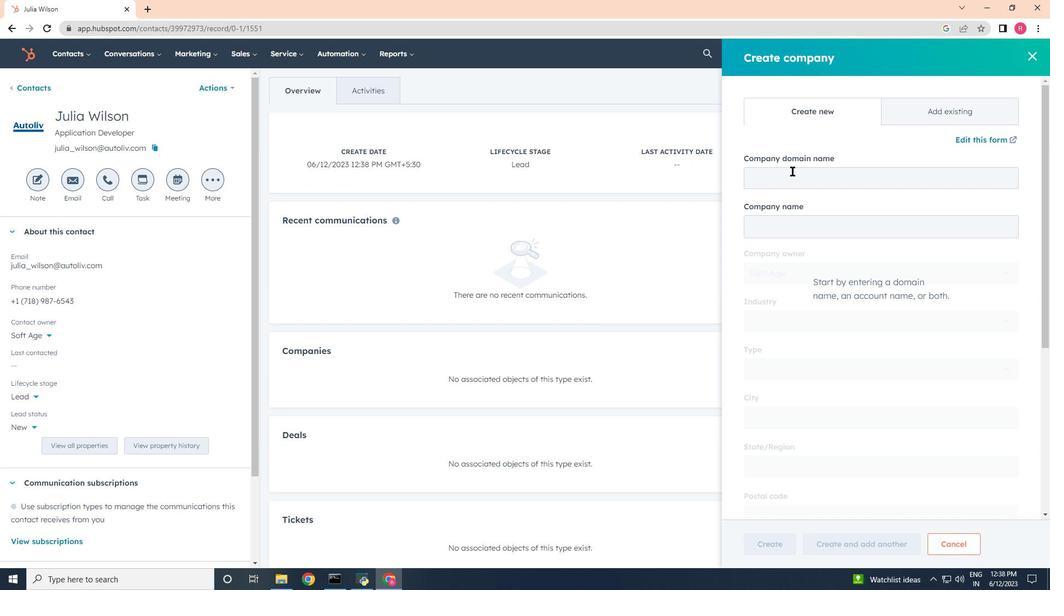 
Action: Mouse moved to (792, 177)
Screenshot: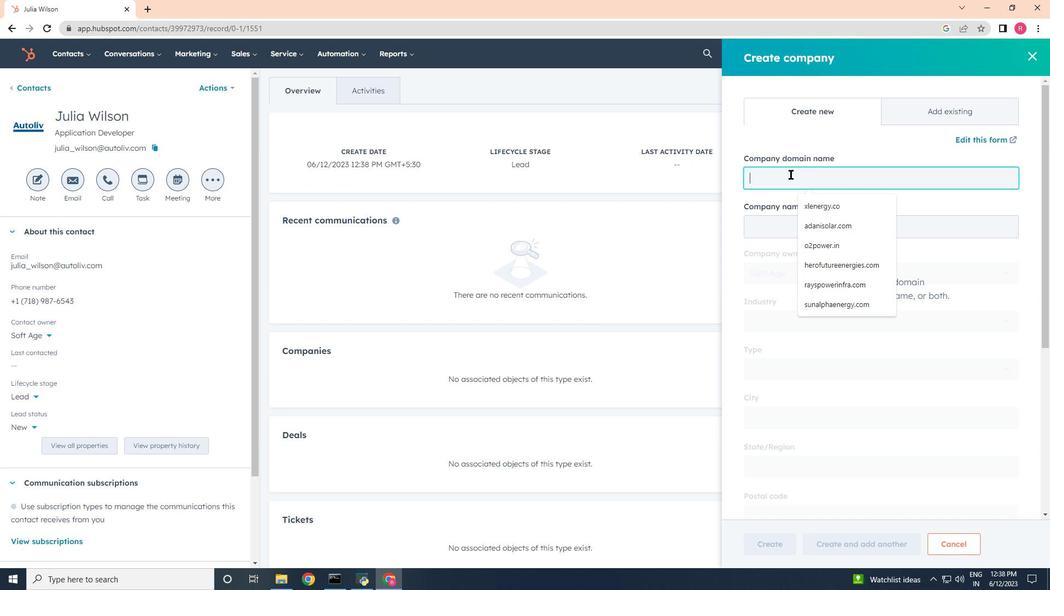 
Action: Key pressed www.app<Key.backspace>llogistics.com
Screenshot: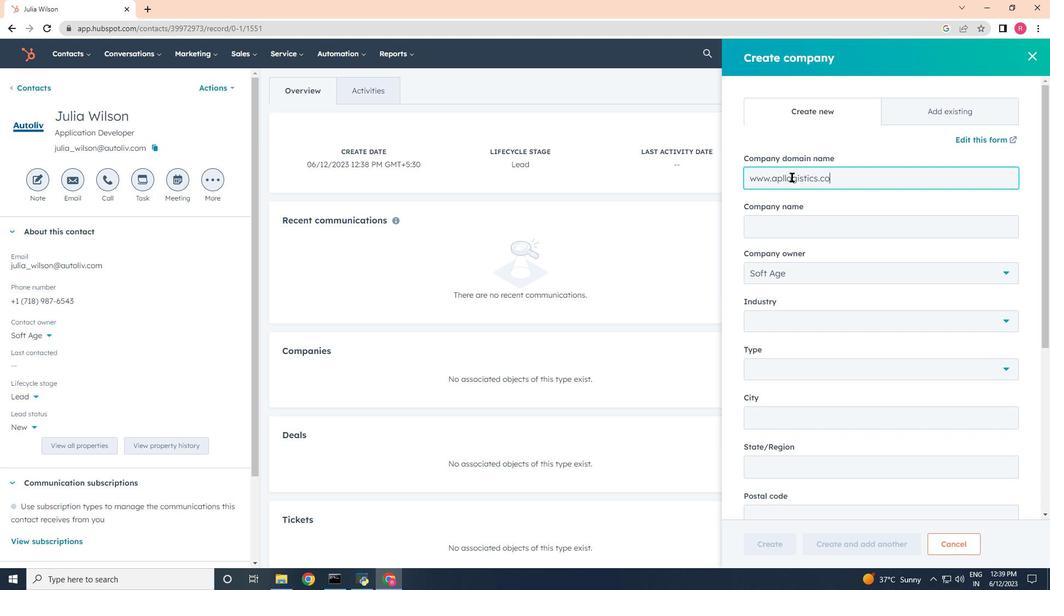 
Action: Mouse moved to (791, 392)
Screenshot: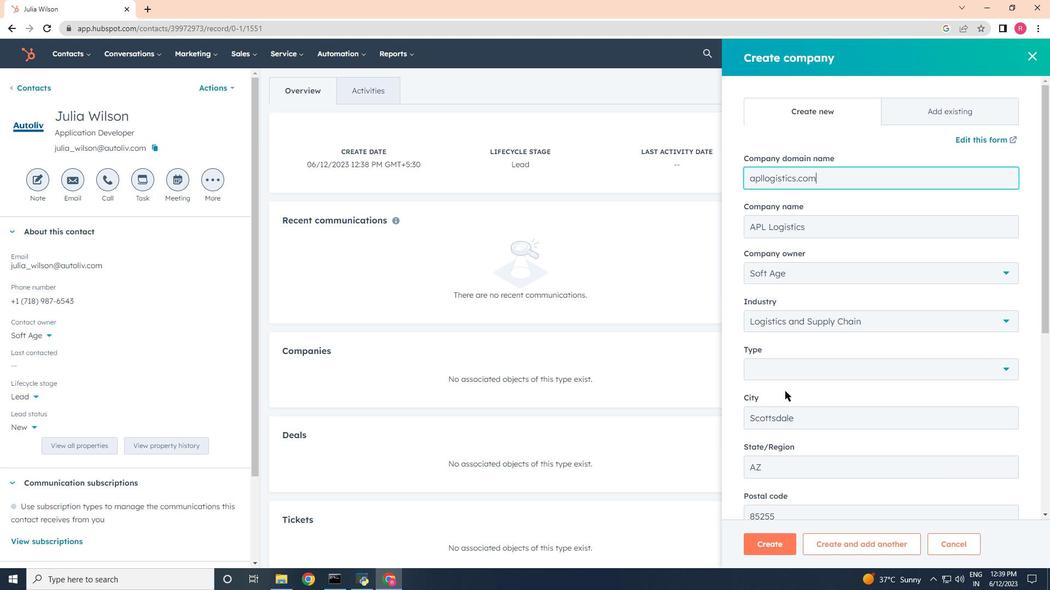 
Action: Mouse scrolled (791, 391) with delta (0, 0)
Screenshot: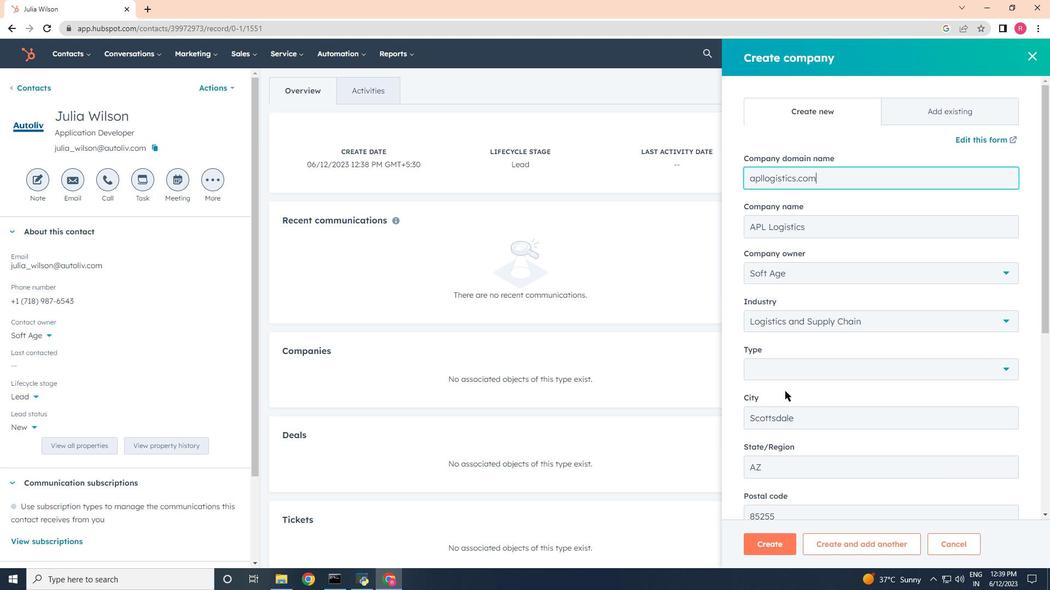 
Action: Mouse moved to (793, 398)
Screenshot: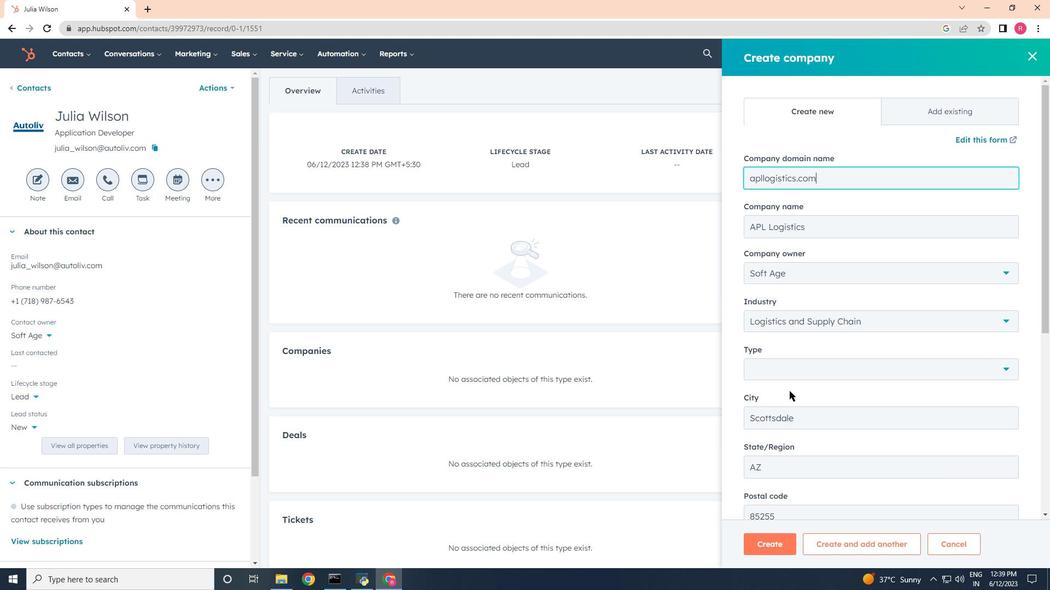 
Action: Mouse scrolled (793, 398) with delta (0, 0)
Screenshot: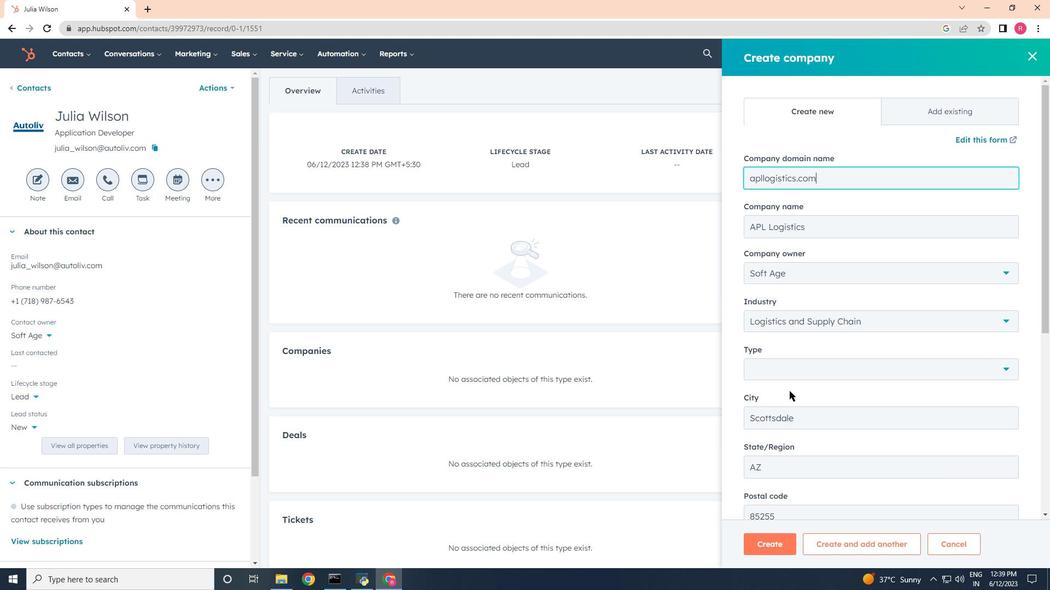 
Action: Mouse moved to (794, 406)
Screenshot: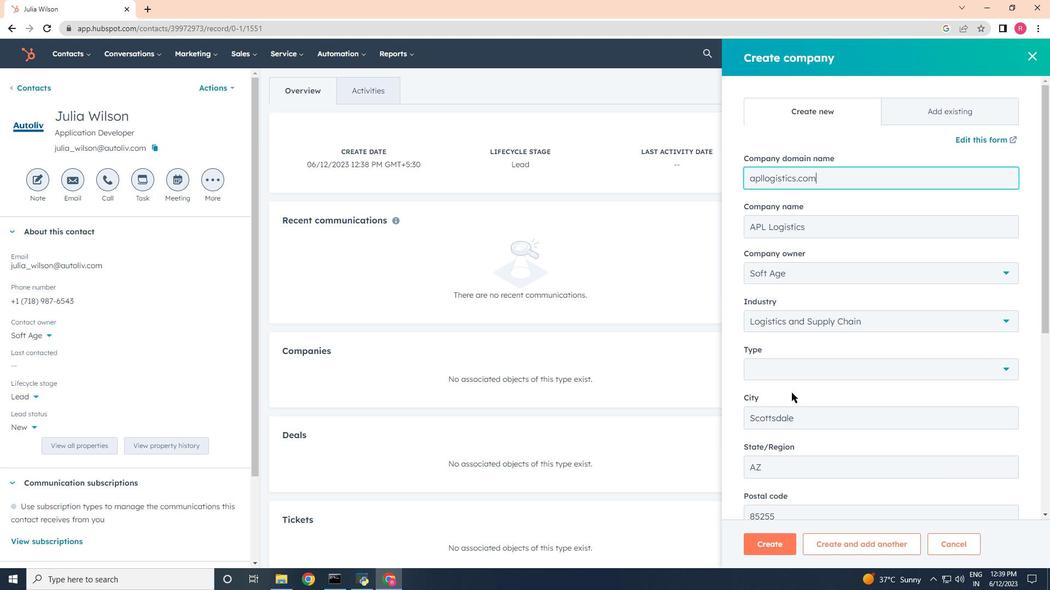 
Action: Mouse scrolled (794, 405) with delta (0, 0)
Screenshot: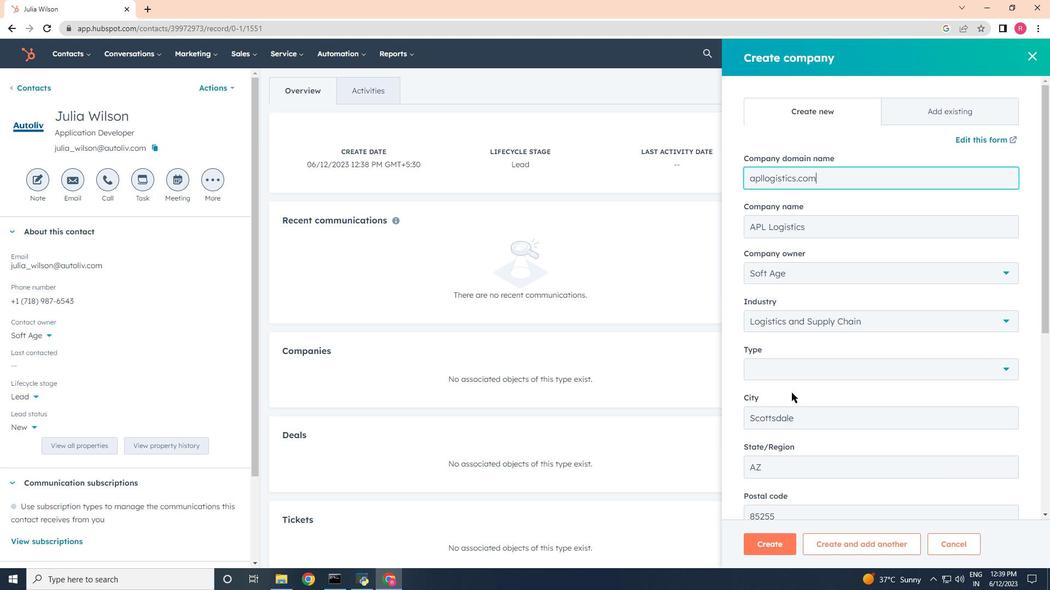 
Action: Mouse moved to (755, 512)
Screenshot: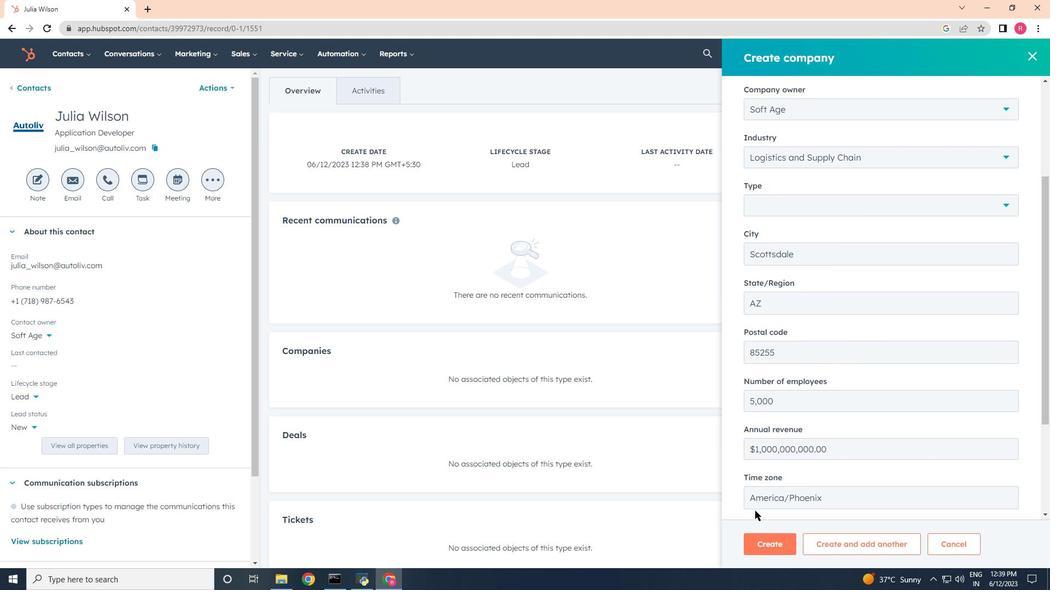 
Action: Mouse scrolled (755, 512) with delta (0, 0)
Screenshot: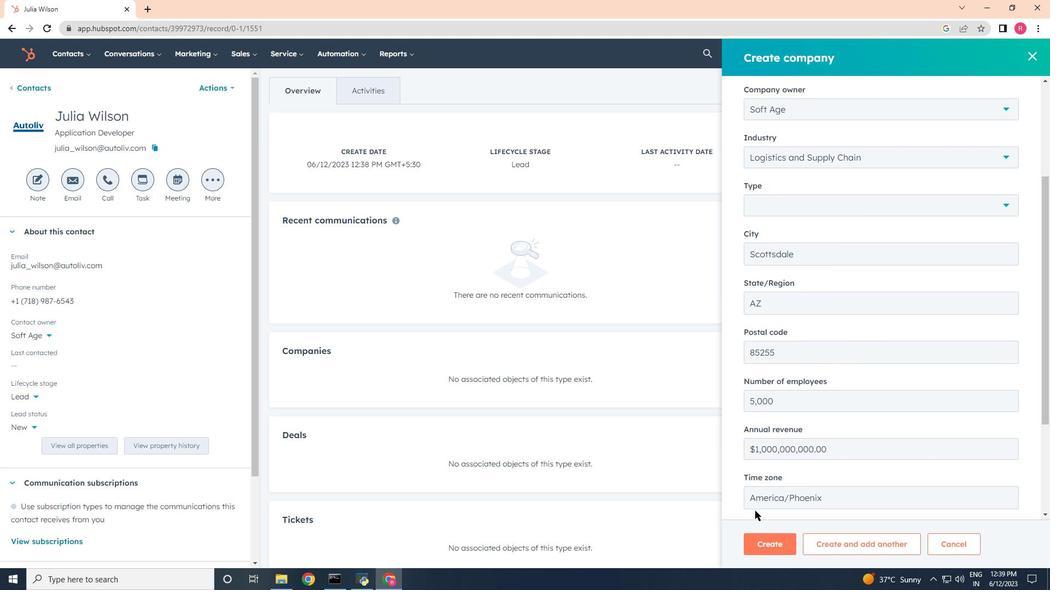 
Action: Mouse moved to (755, 513)
Screenshot: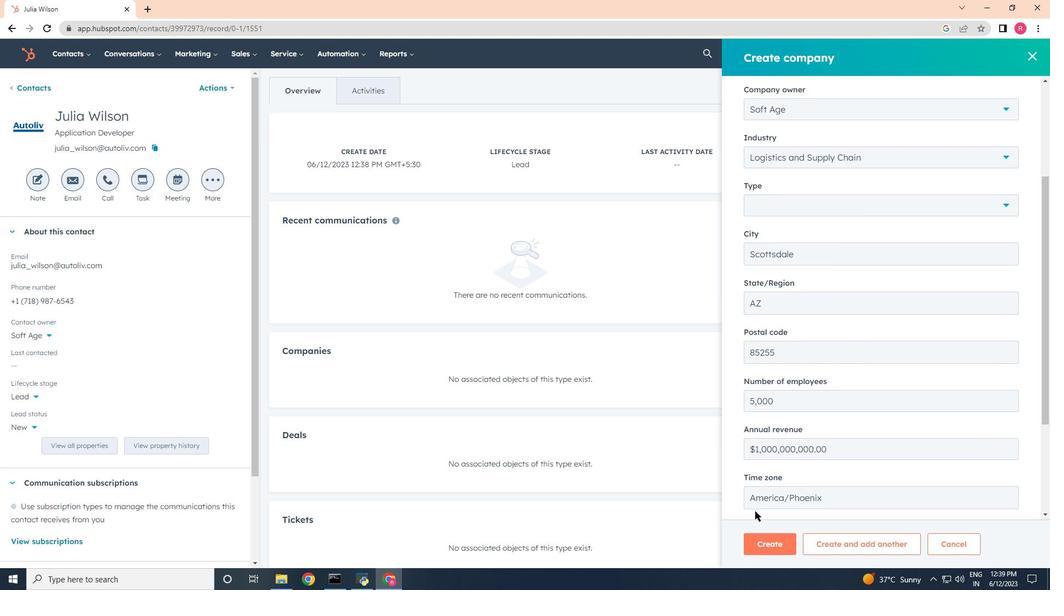 
Action: Mouse scrolled (755, 513) with delta (0, 0)
Screenshot: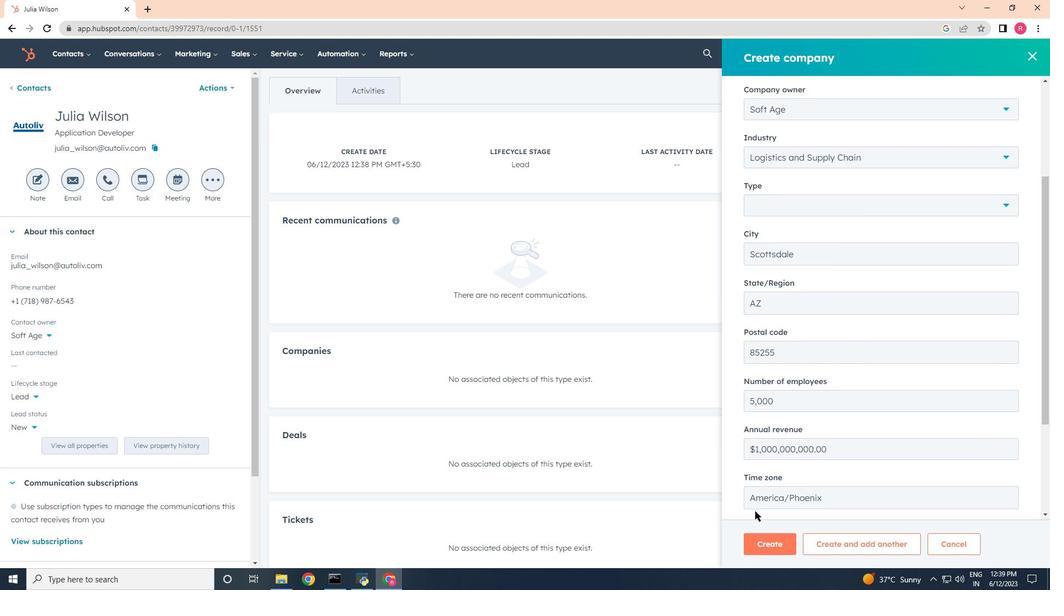 
Action: Mouse moved to (757, 513)
Screenshot: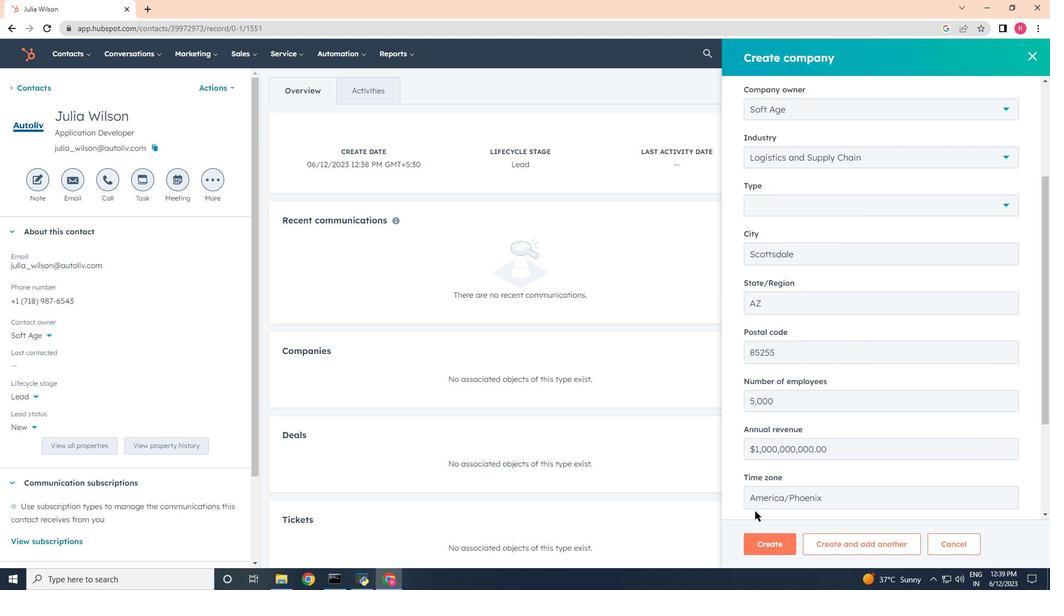 
Action: Mouse scrolled (757, 512) with delta (0, 0)
Screenshot: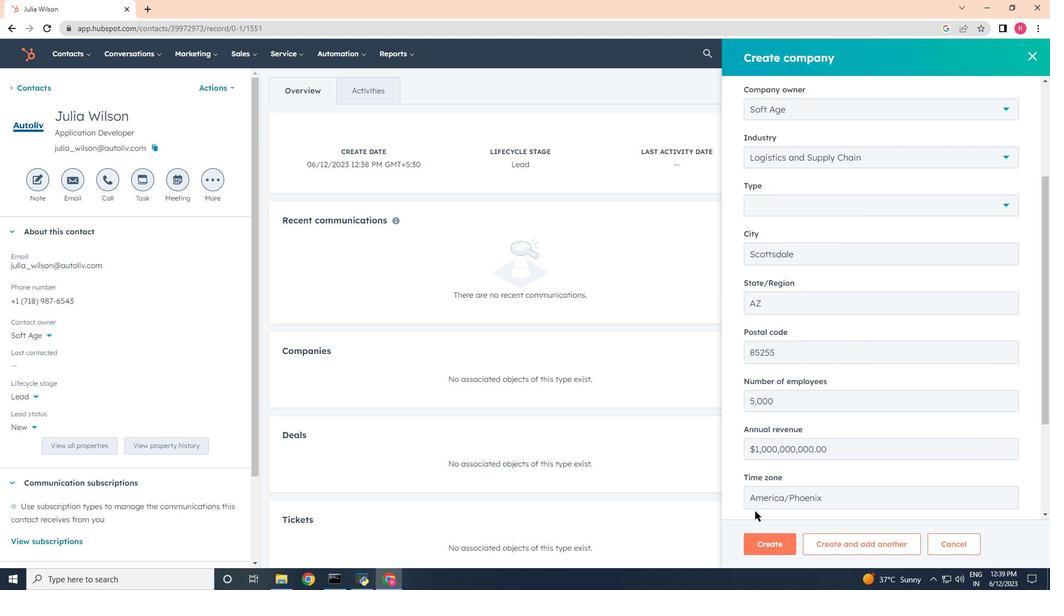 
Action: Mouse moved to (778, 540)
Screenshot: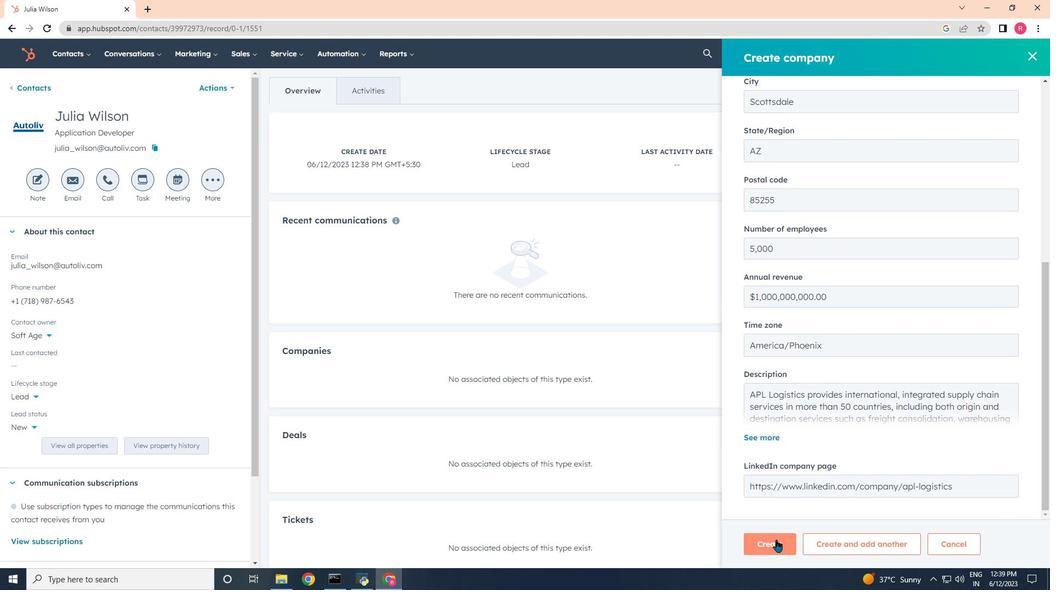 
Action: Mouse pressed left at (778, 540)
Screenshot: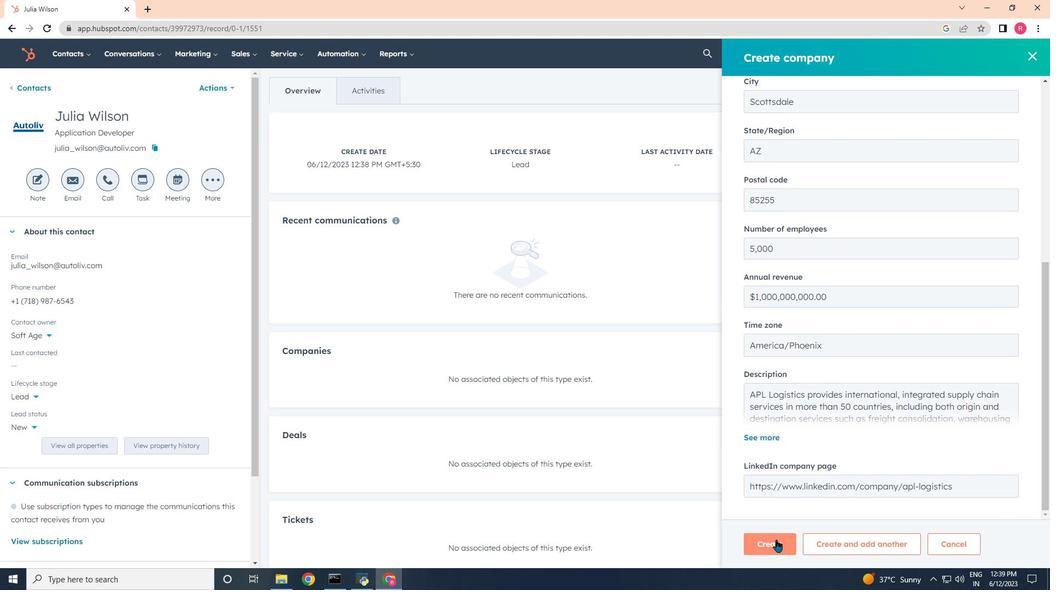 
Action: Mouse moved to (766, 524)
Screenshot: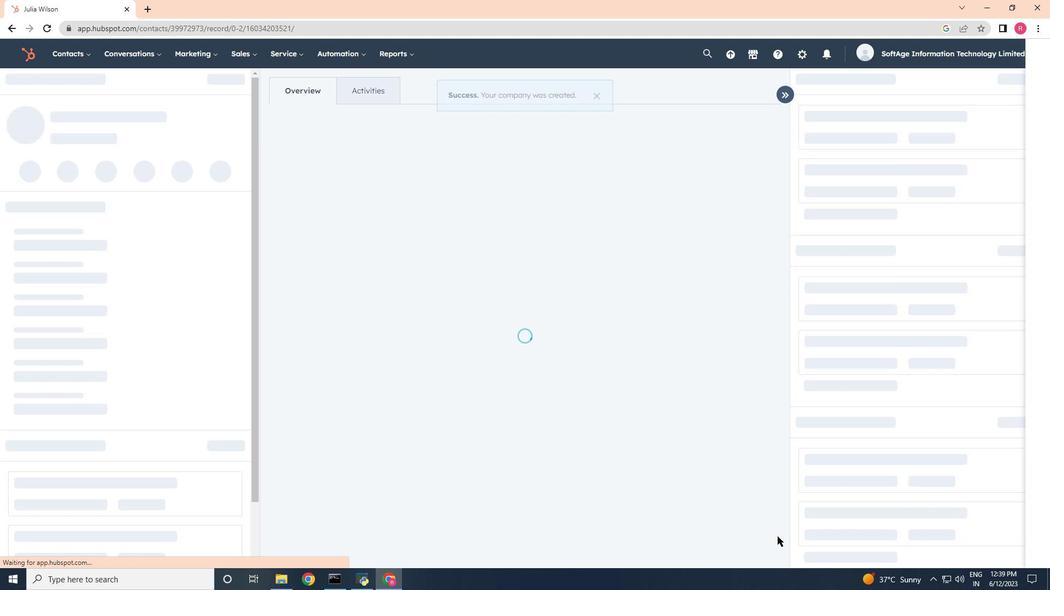 
